 Task: Apply a transient shaper to modify the attack of sibilant sounds in a drum recording.
Action: Mouse moved to (85, 5)
Screenshot: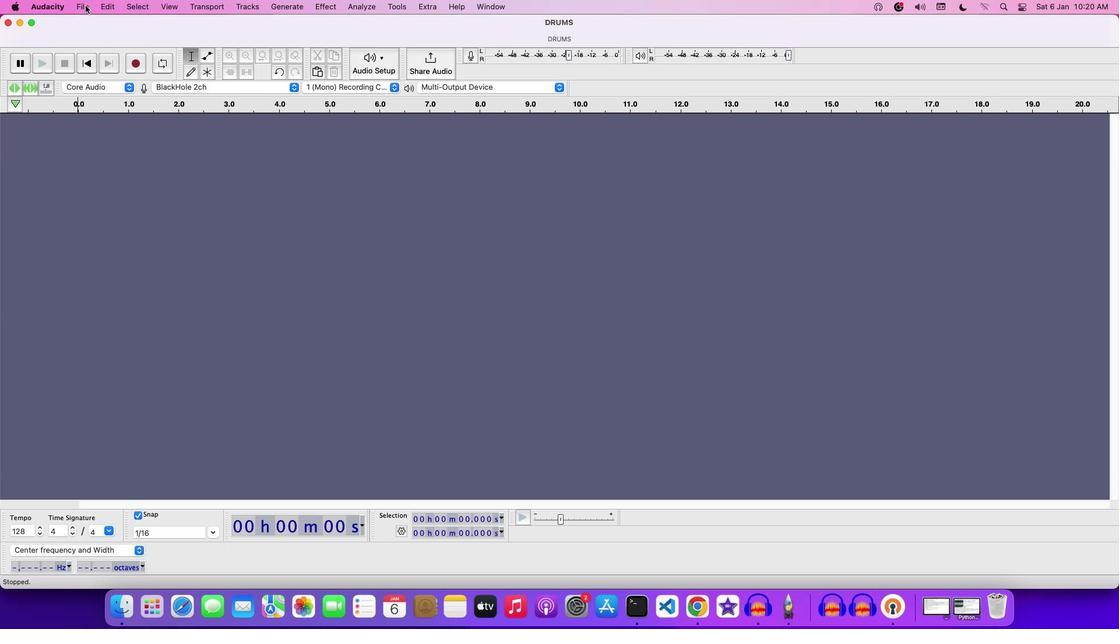 
Action: Mouse pressed left at (85, 5)
Screenshot: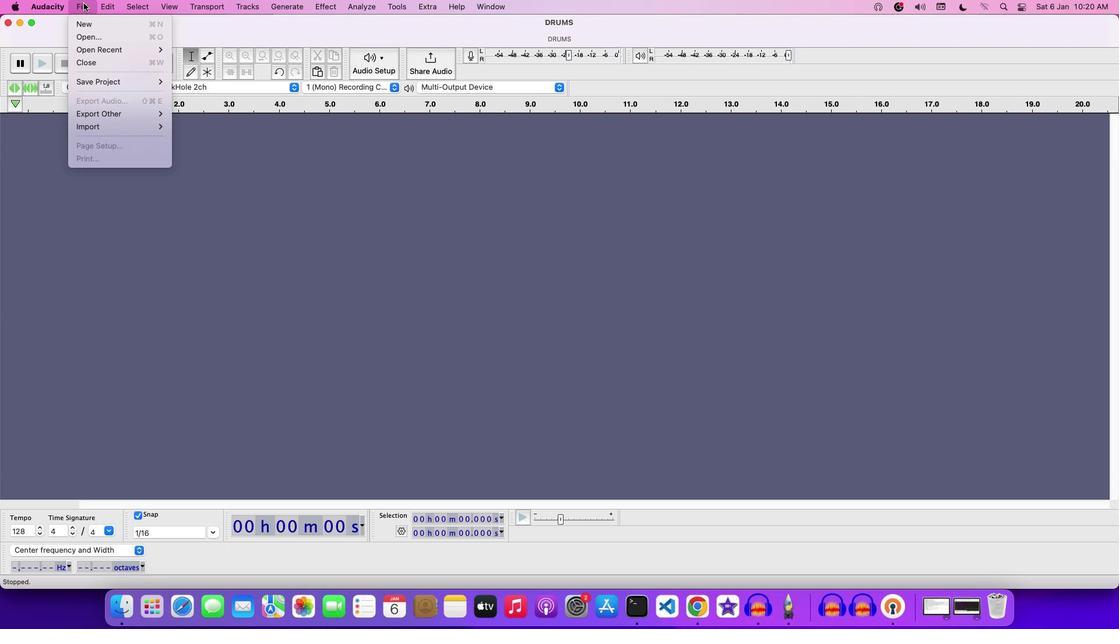 
Action: Mouse moved to (207, 51)
Screenshot: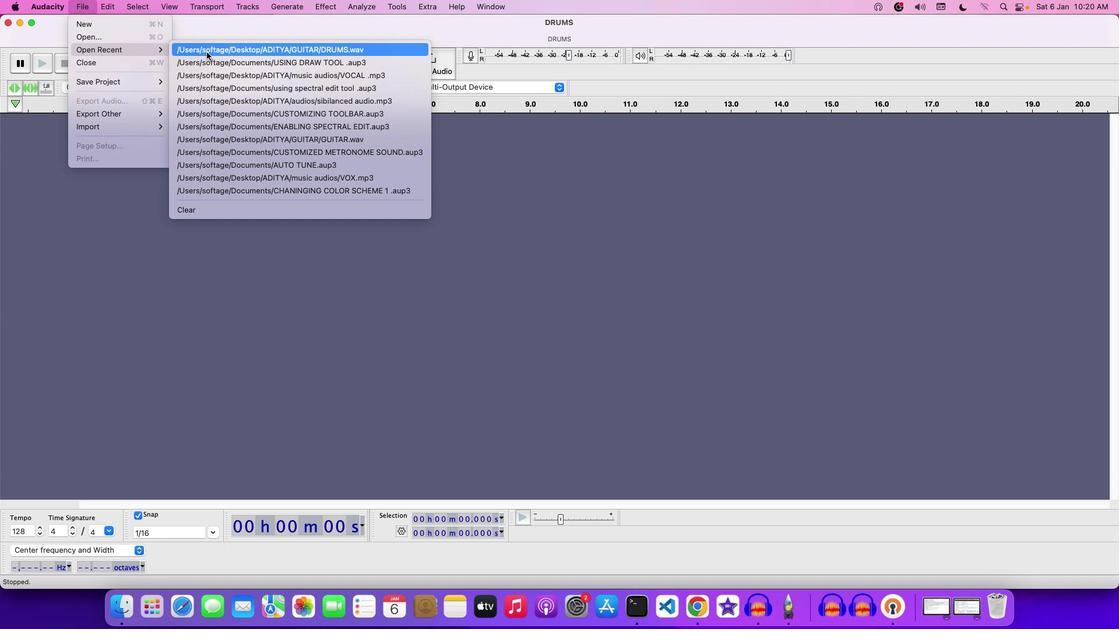 
Action: Mouse pressed left at (207, 51)
Screenshot: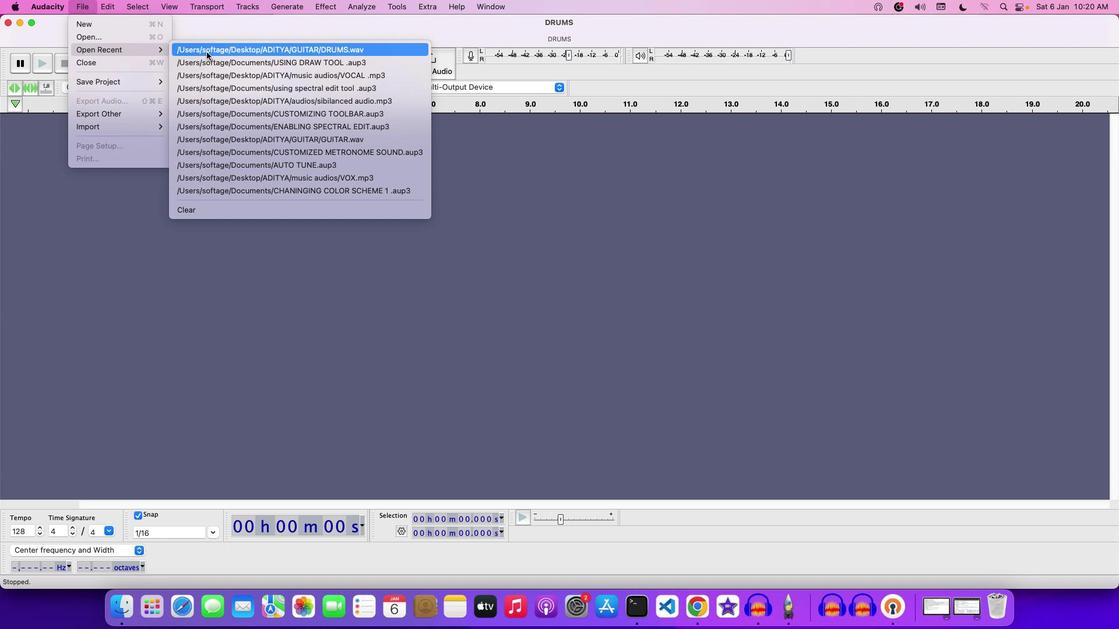 
Action: Mouse moved to (242, 180)
Screenshot: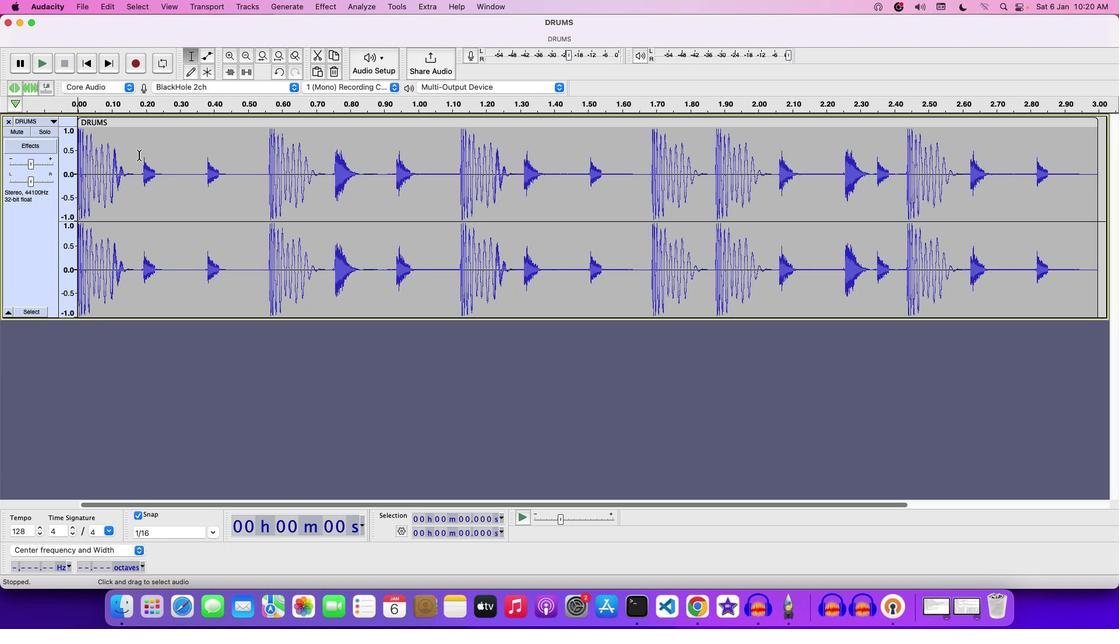 
Action: Key pressed Key.space
Screenshot: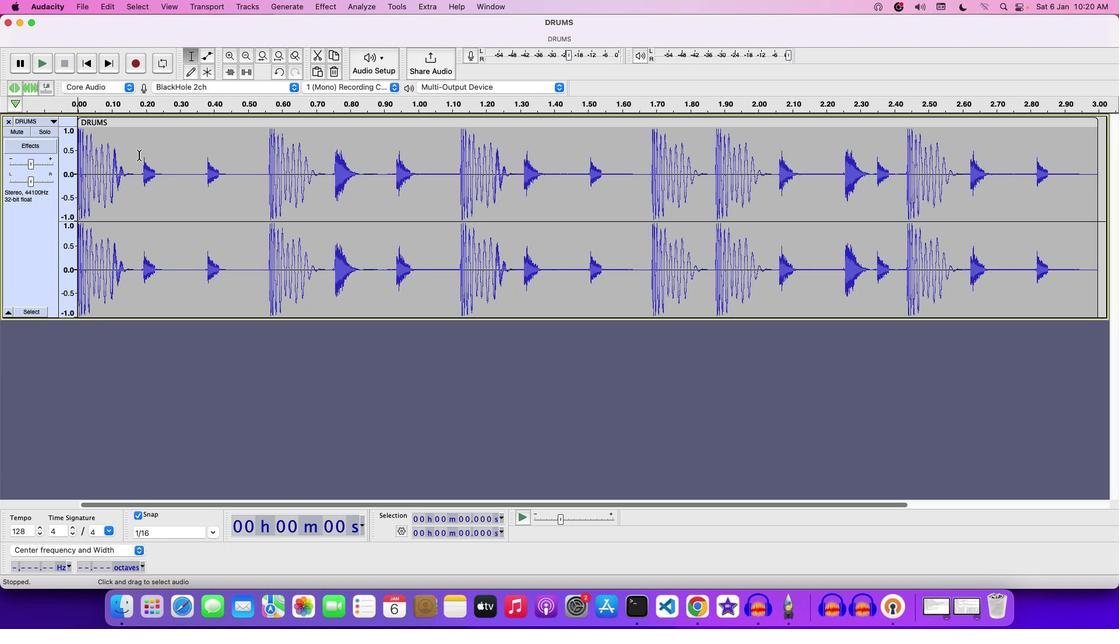 
Action: Mouse moved to (32, 164)
Screenshot: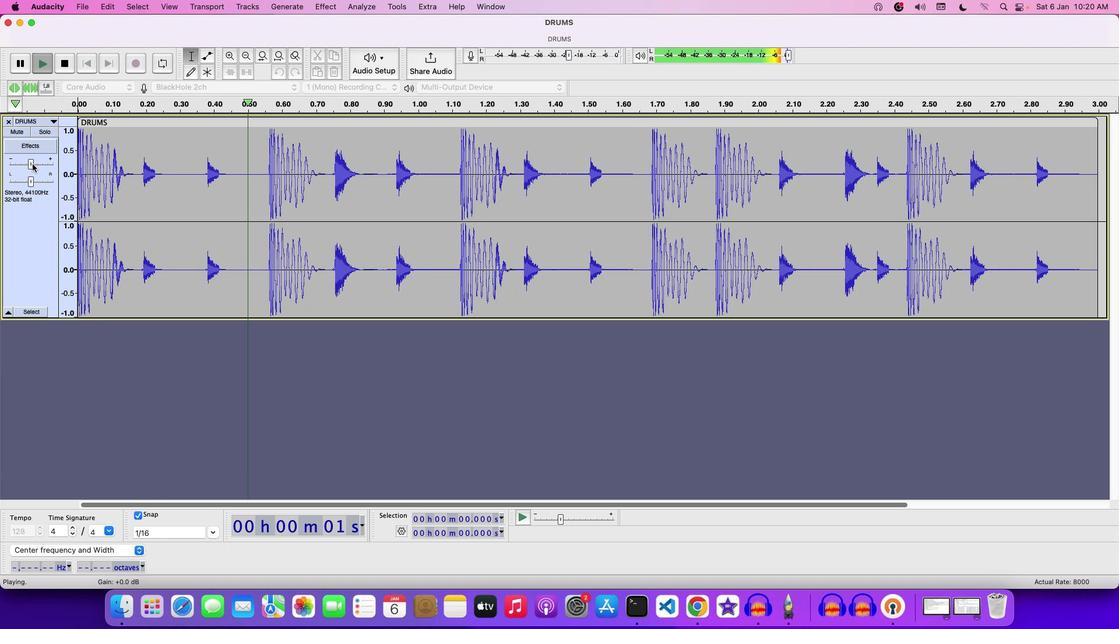 
Action: Mouse pressed left at (32, 164)
Screenshot: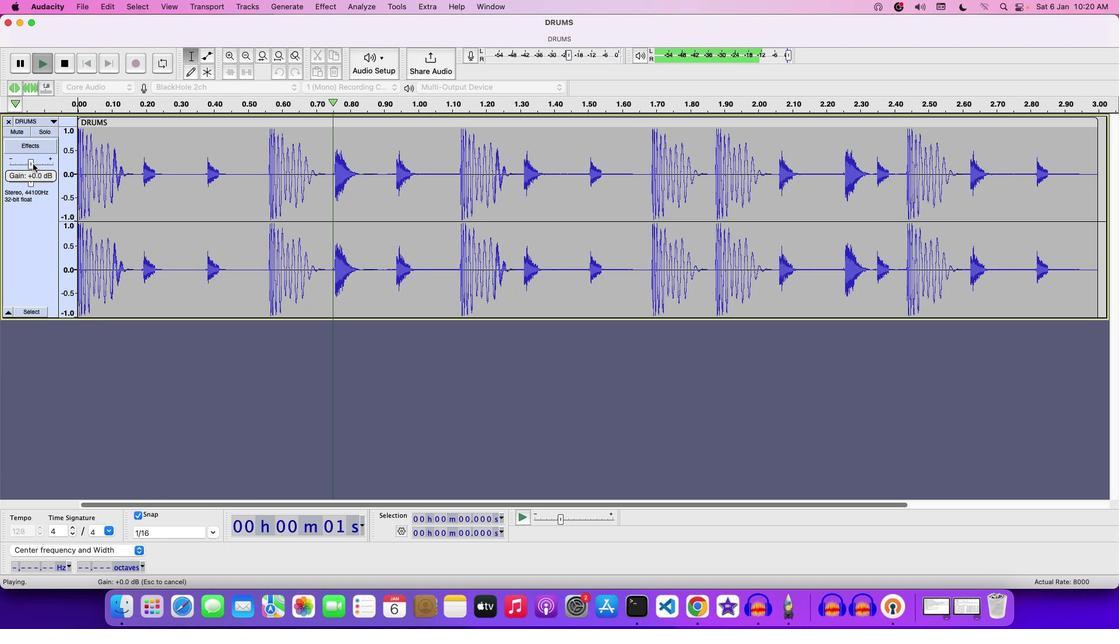 
Action: Mouse moved to (216, 172)
Screenshot: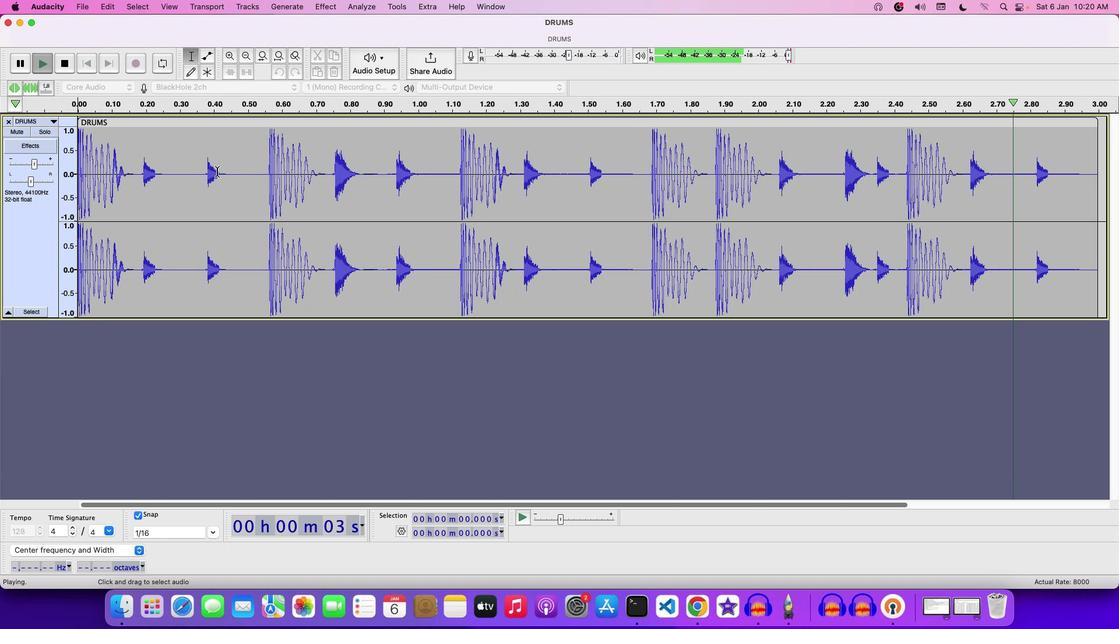 
Action: Mouse pressed left at (216, 172)
Screenshot: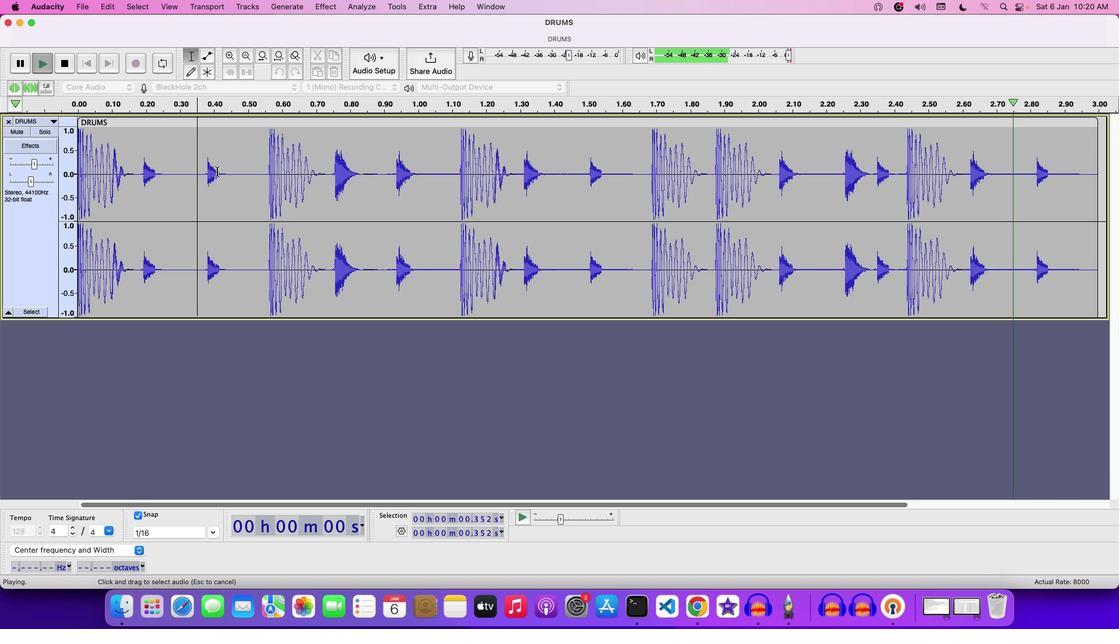 
Action: Mouse pressed left at (216, 172)
Screenshot: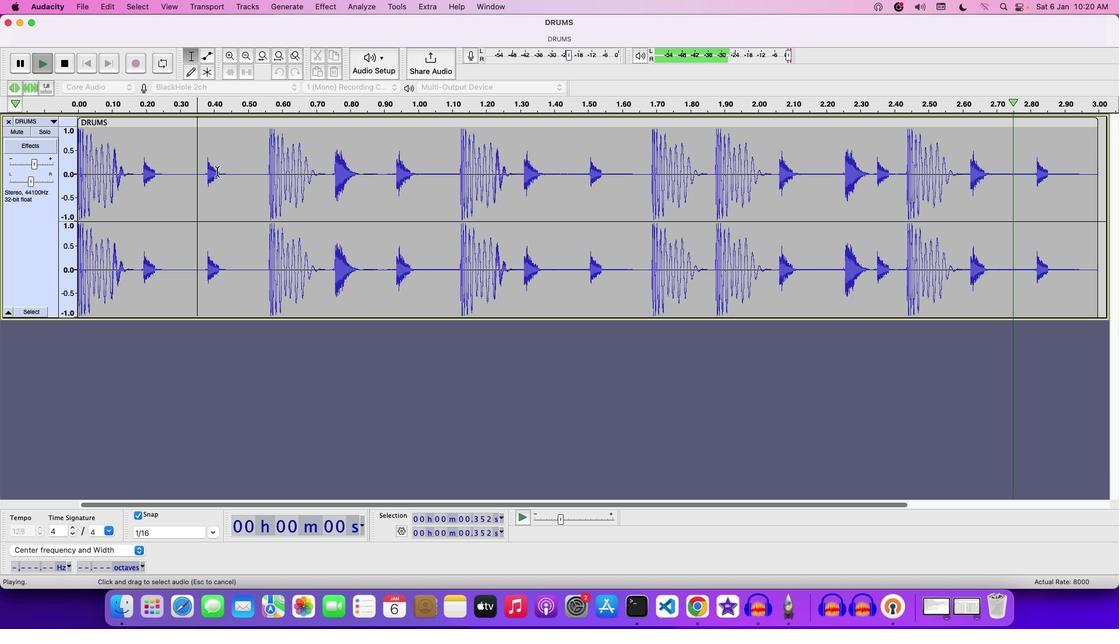 
Action: Mouse moved to (323, 11)
Screenshot: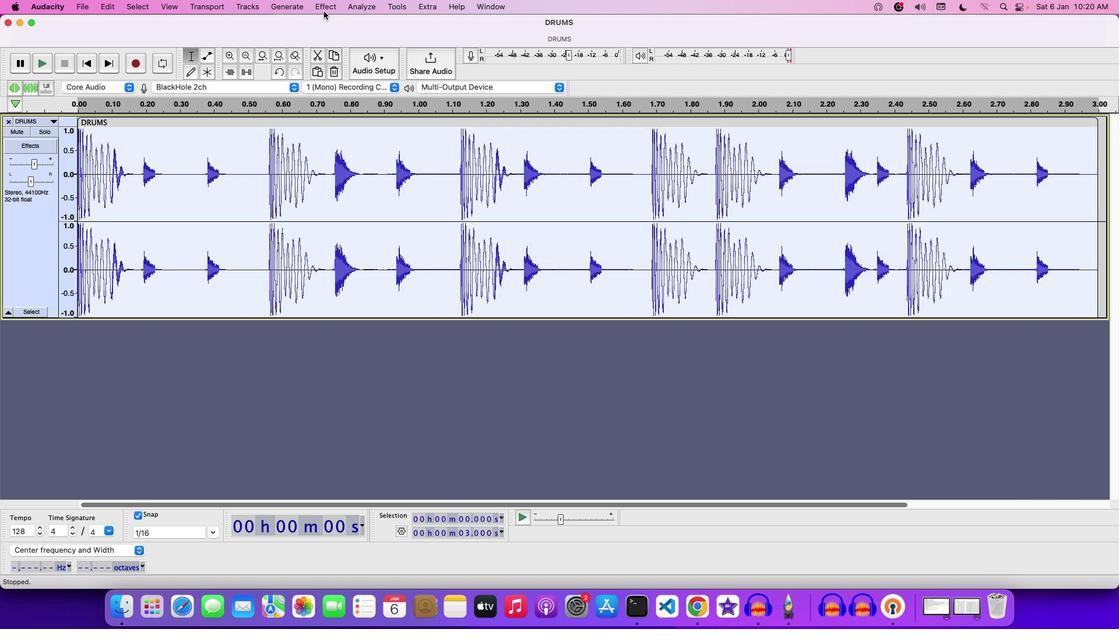 
Action: Mouse pressed left at (323, 11)
Screenshot: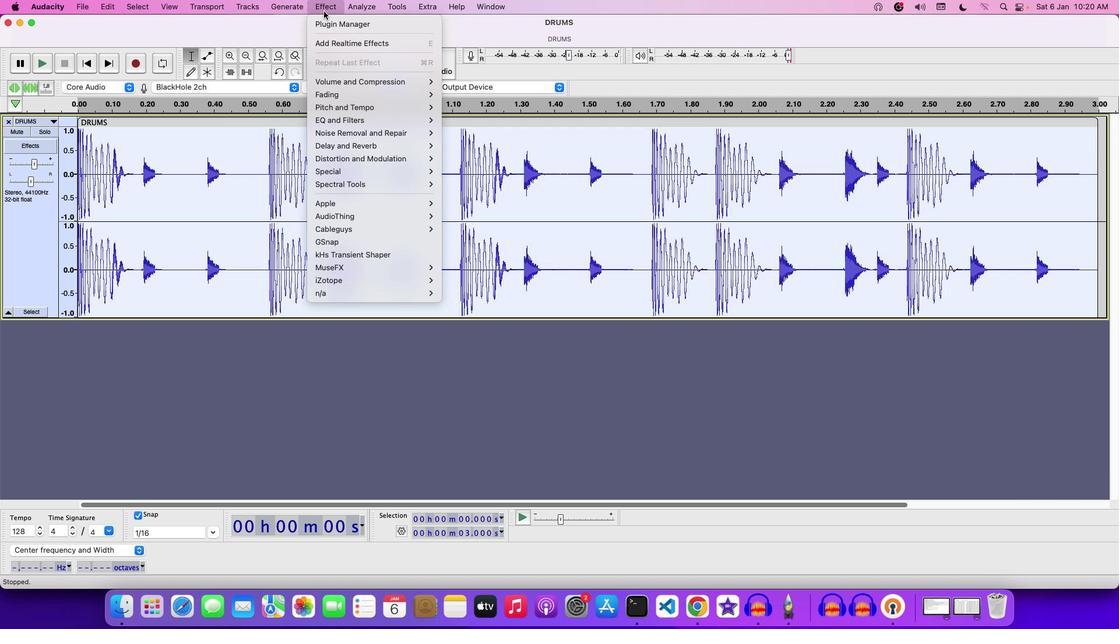 
Action: Mouse moved to (380, 252)
Screenshot: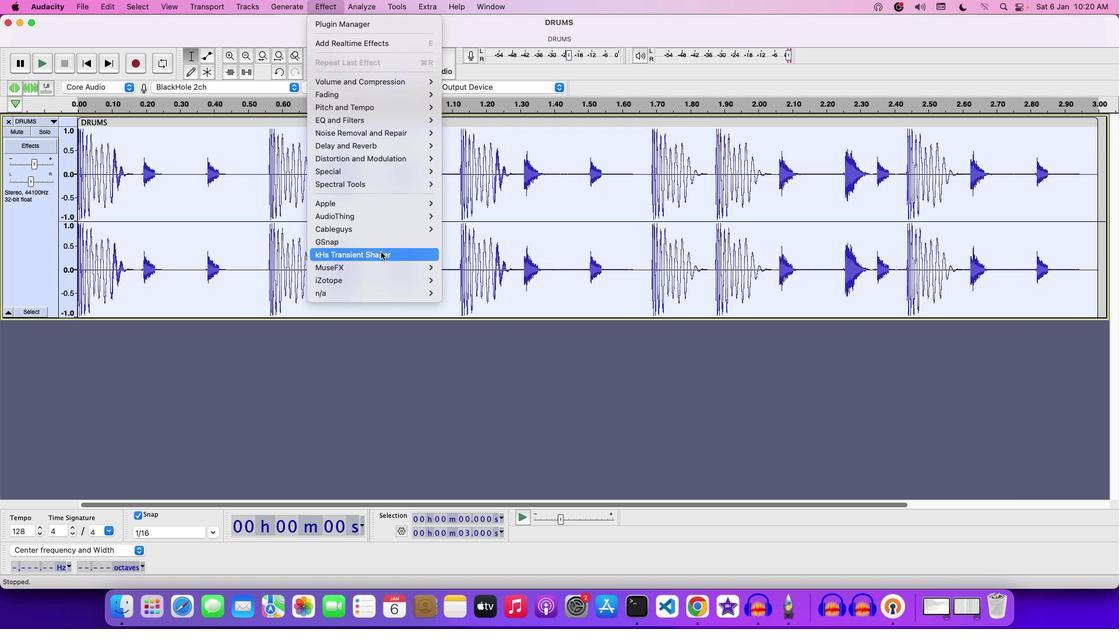 
Action: Mouse pressed left at (380, 252)
Screenshot: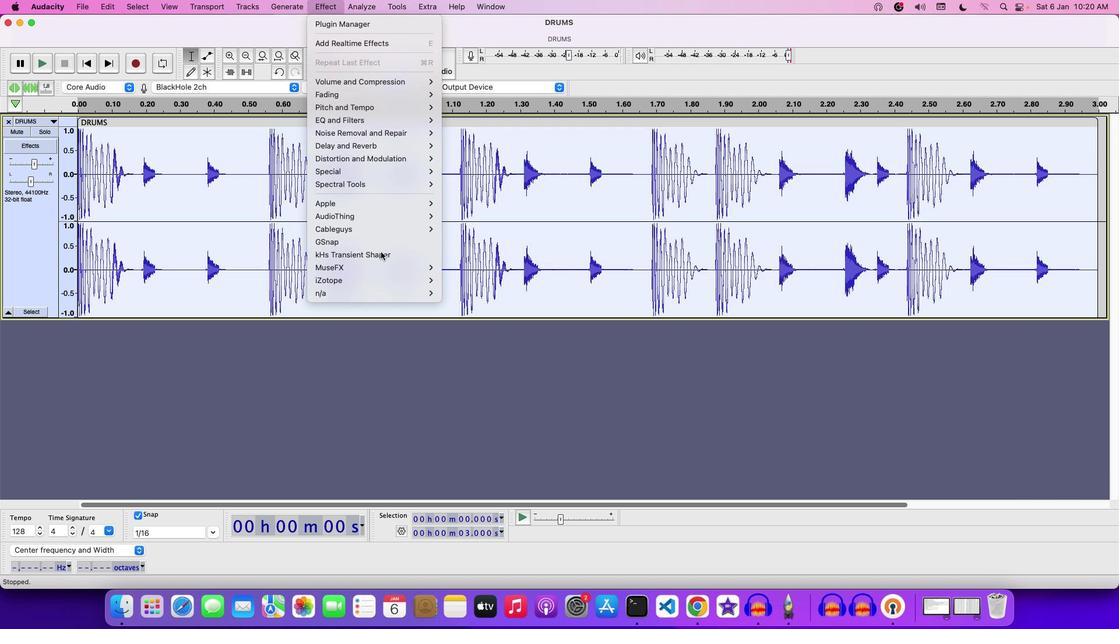 
Action: Mouse moved to (566, 180)
Screenshot: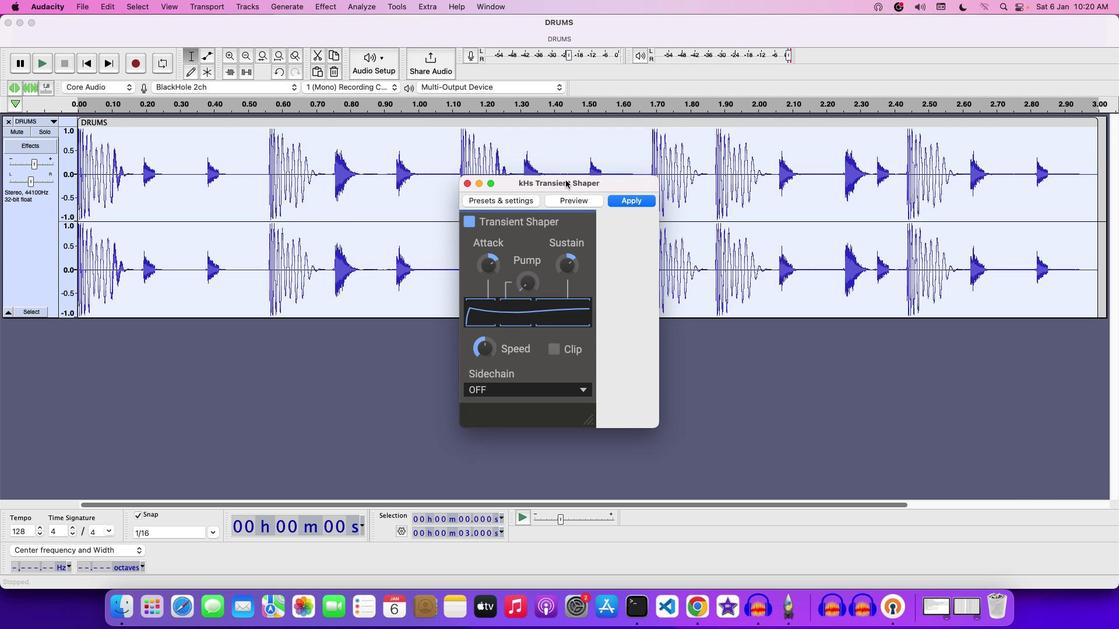 
Action: Mouse pressed left at (566, 180)
Screenshot: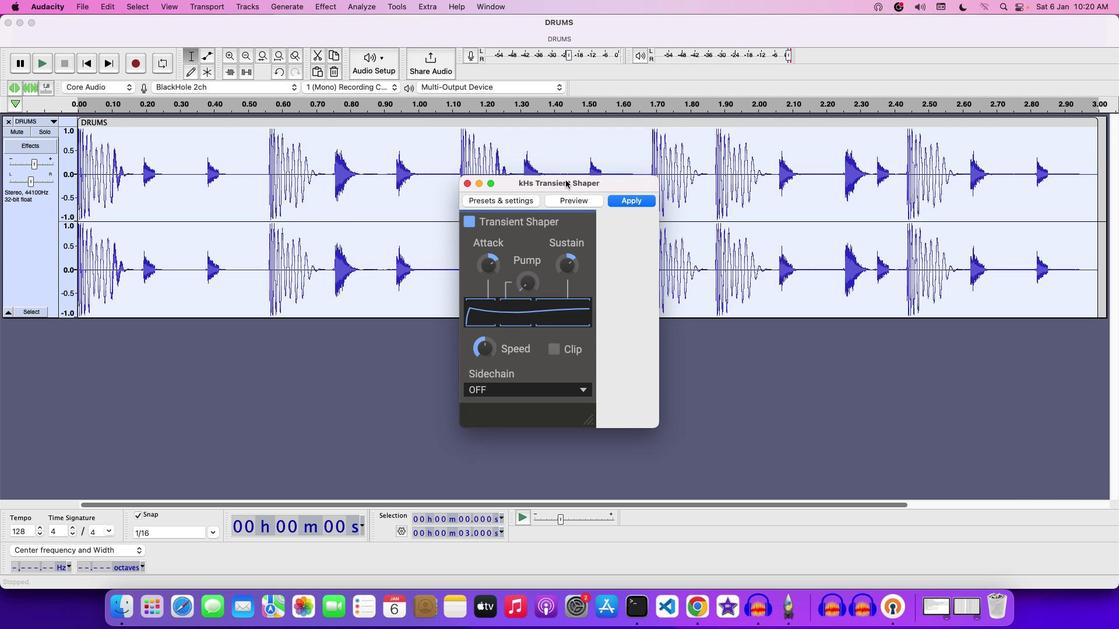 
Action: Mouse moved to (481, 355)
Screenshot: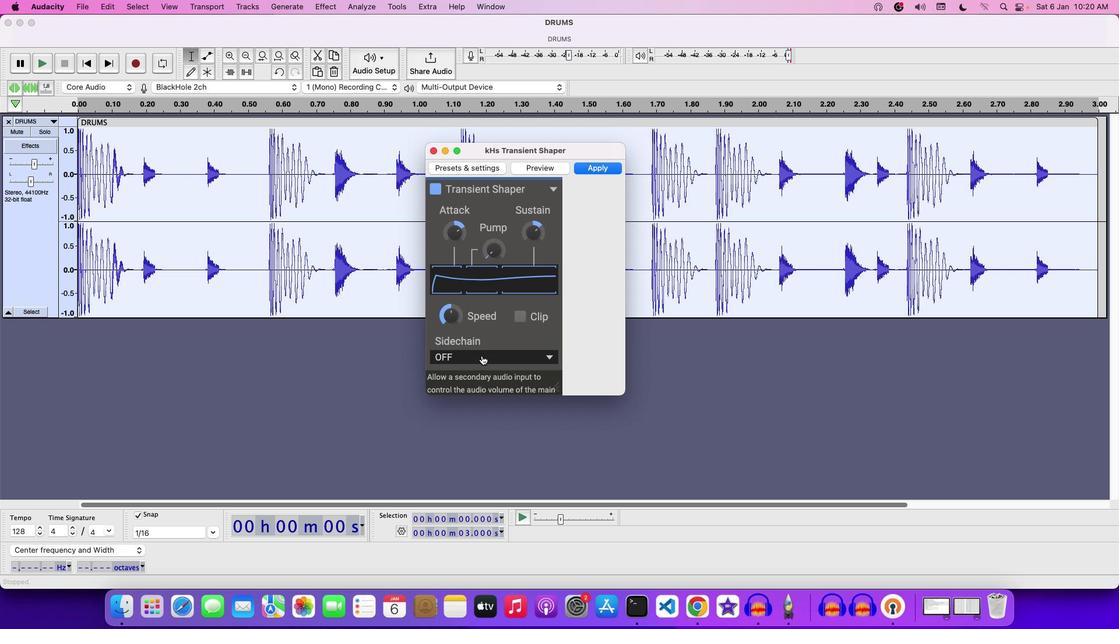 
Action: Mouse pressed left at (481, 355)
Screenshot: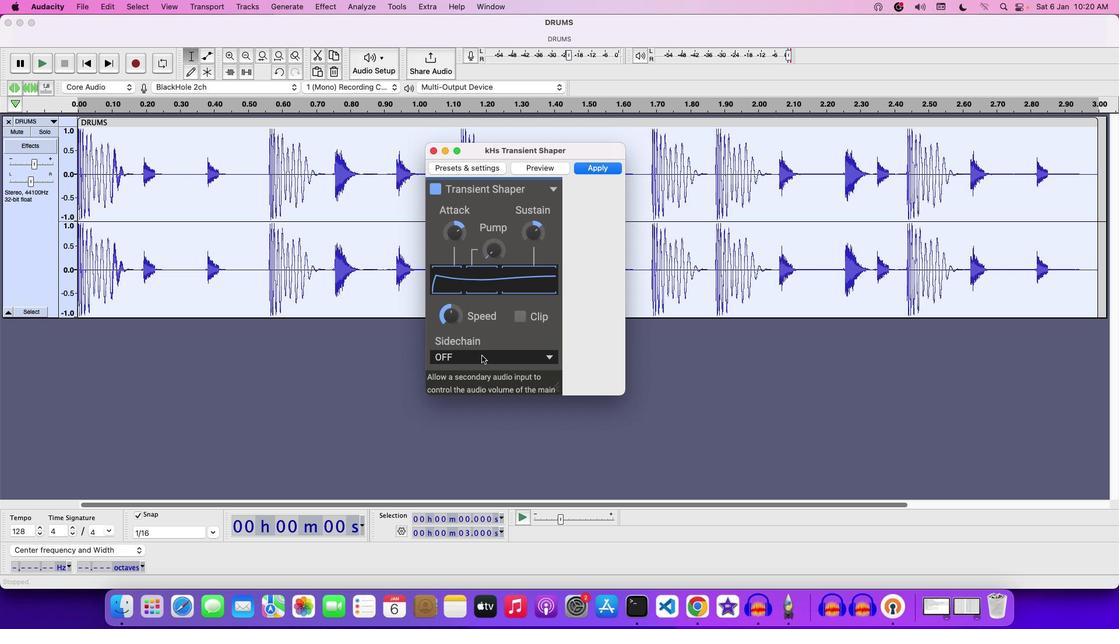 
Action: Mouse pressed left at (481, 355)
Screenshot: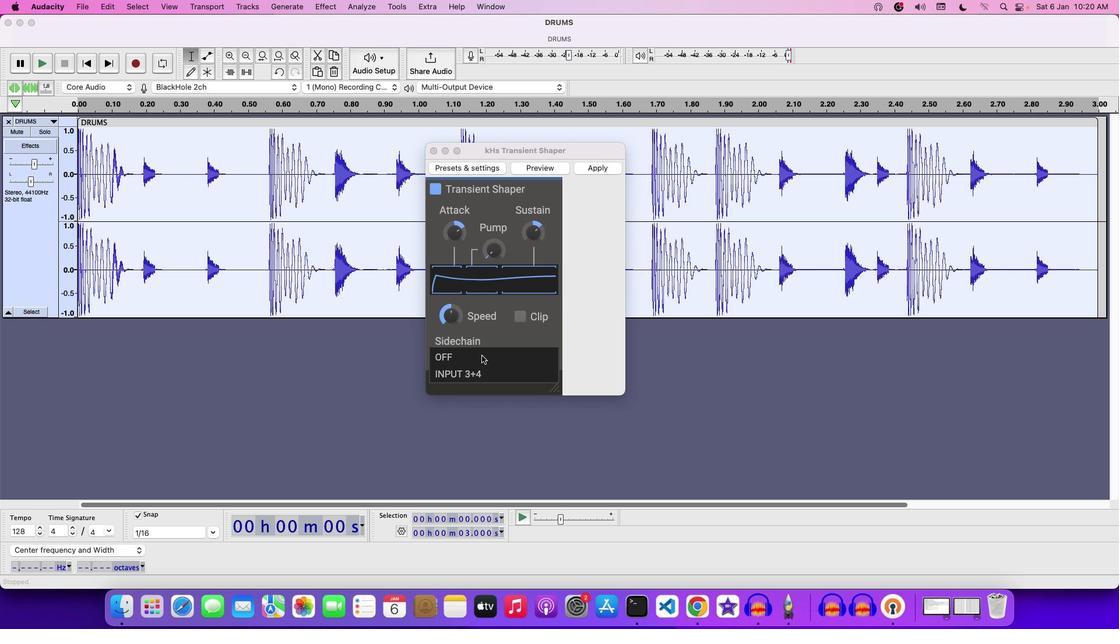 
Action: Mouse moved to (515, 329)
Screenshot: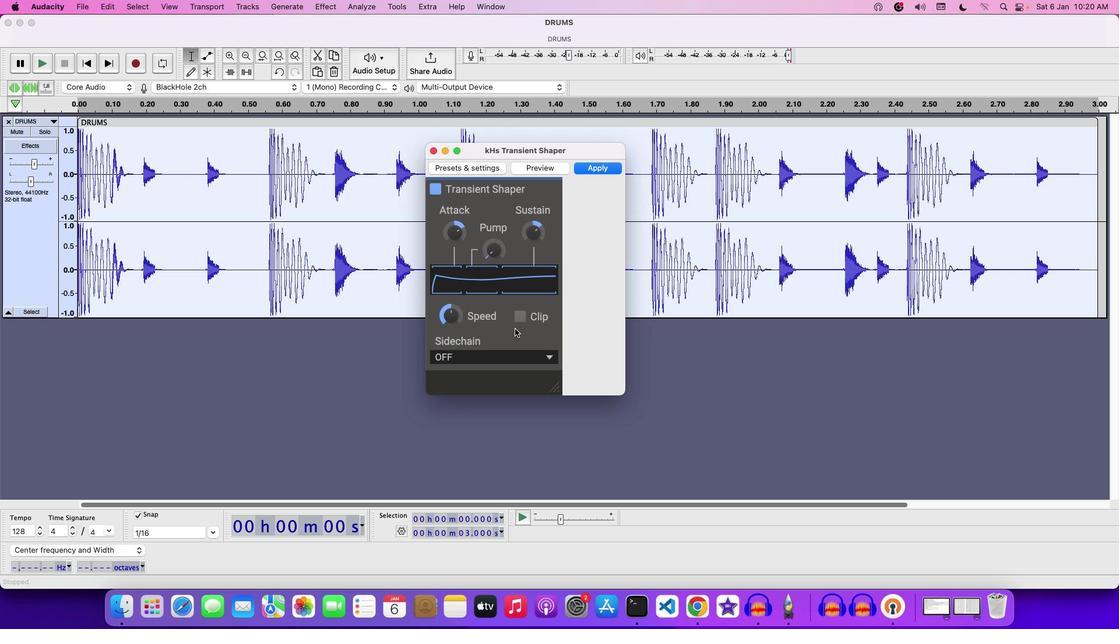 
Action: Mouse pressed left at (515, 329)
Screenshot: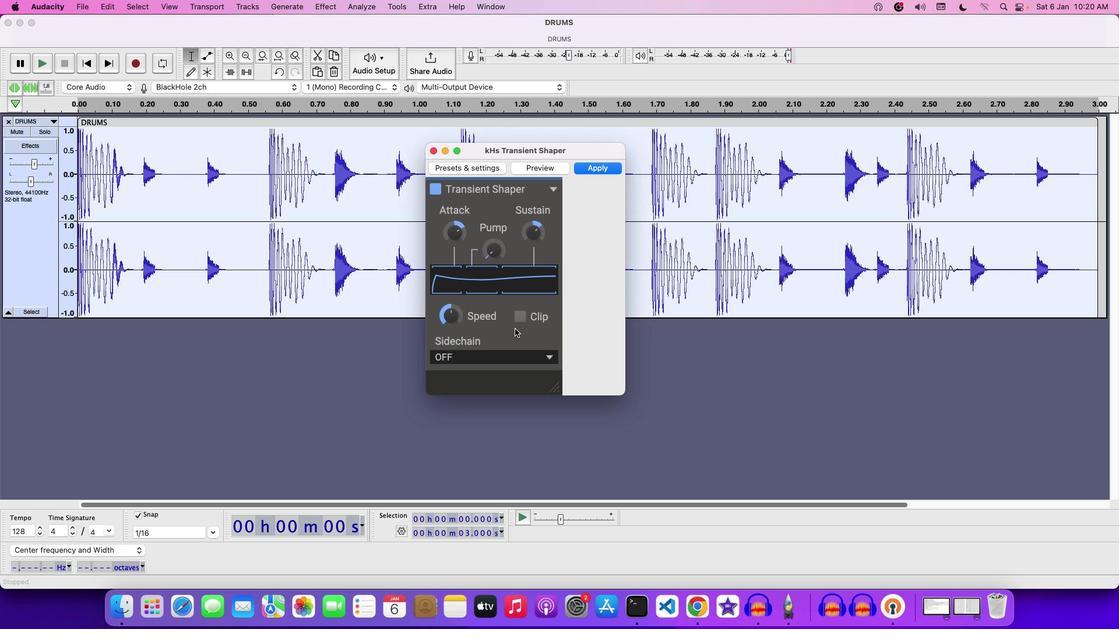 
Action: Mouse moved to (439, 188)
Screenshot: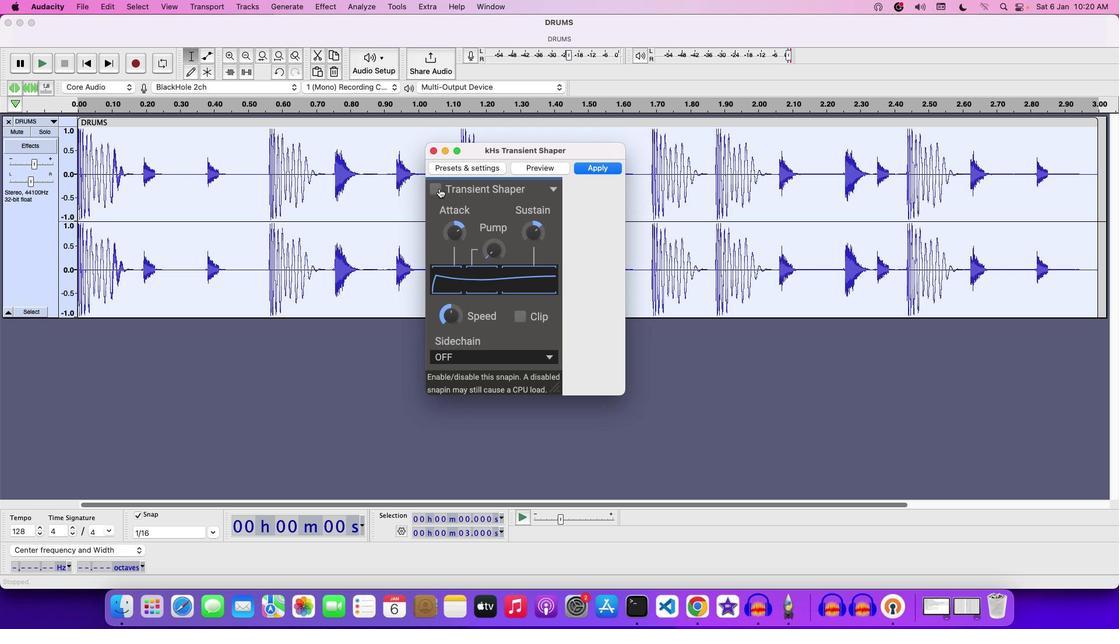 
Action: Mouse pressed left at (439, 188)
Screenshot: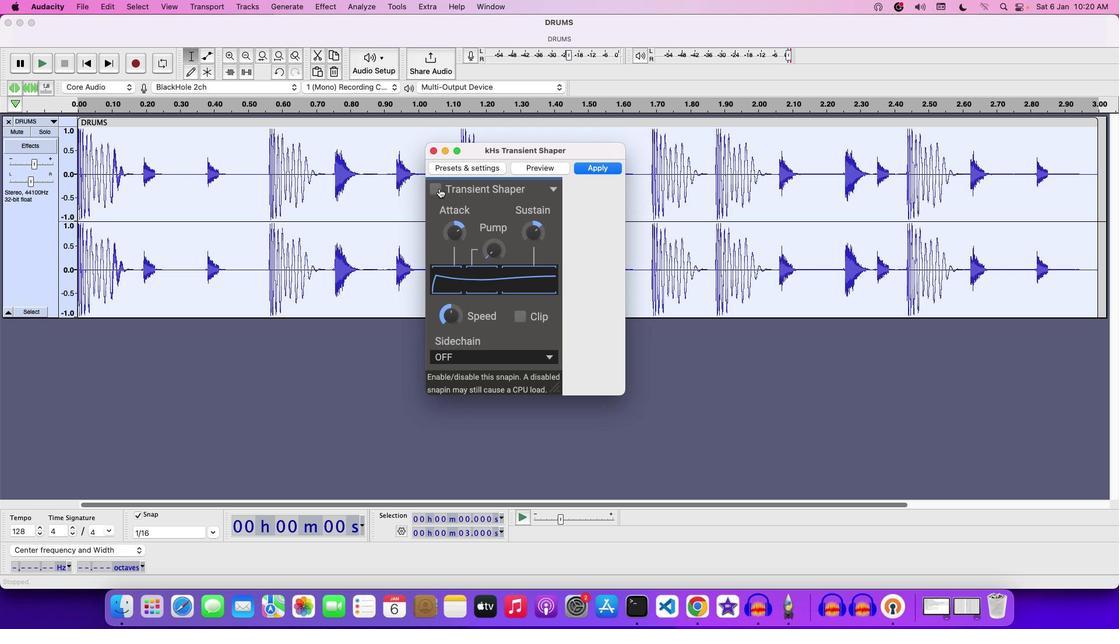
Action: Mouse moved to (485, 187)
Screenshot: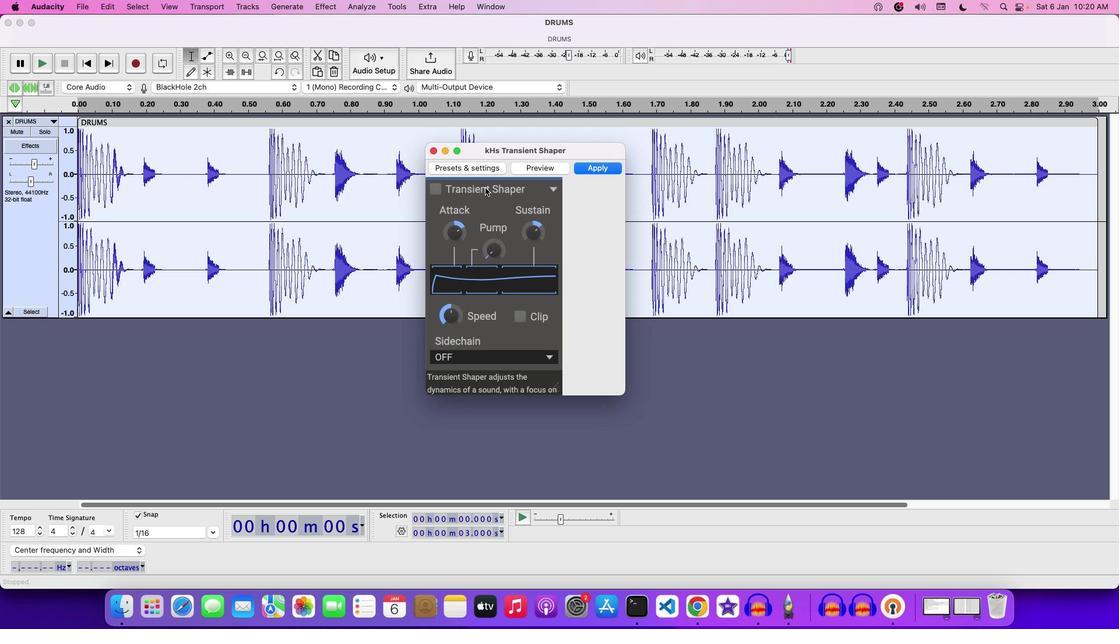 
Action: Mouse pressed left at (485, 187)
Screenshot: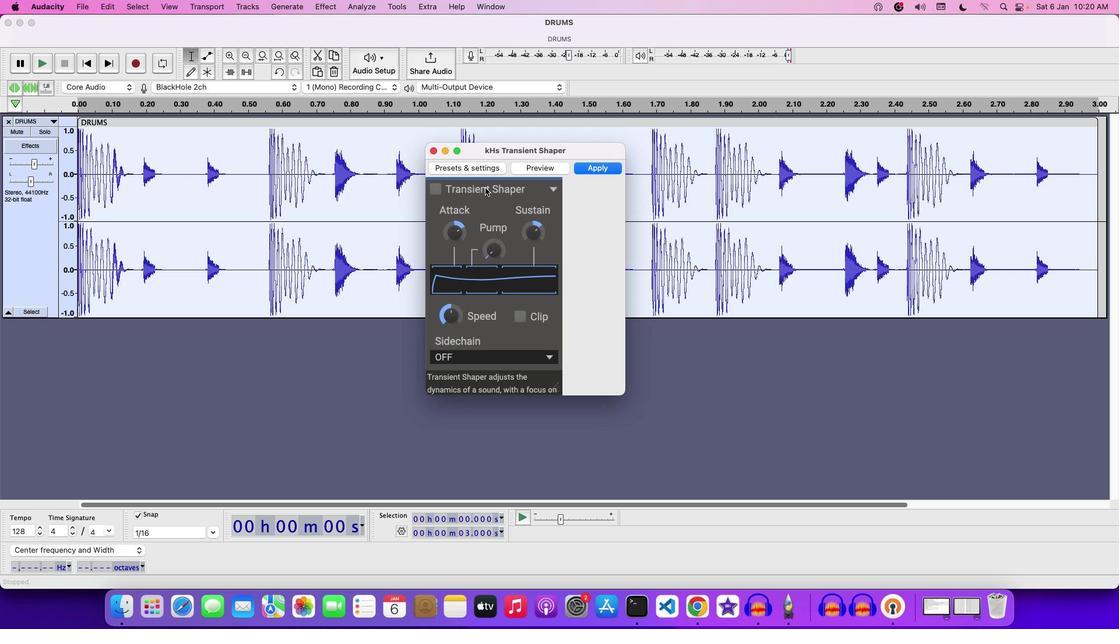 
Action: Mouse moved to (551, 191)
Screenshot: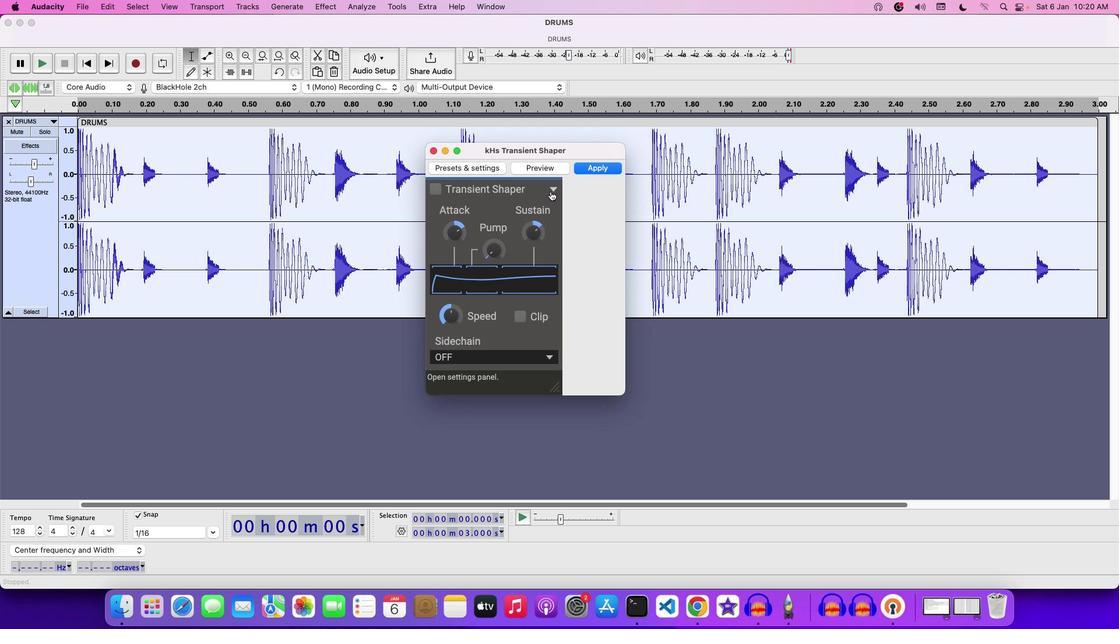 
Action: Mouse pressed left at (551, 191)
Screenshot: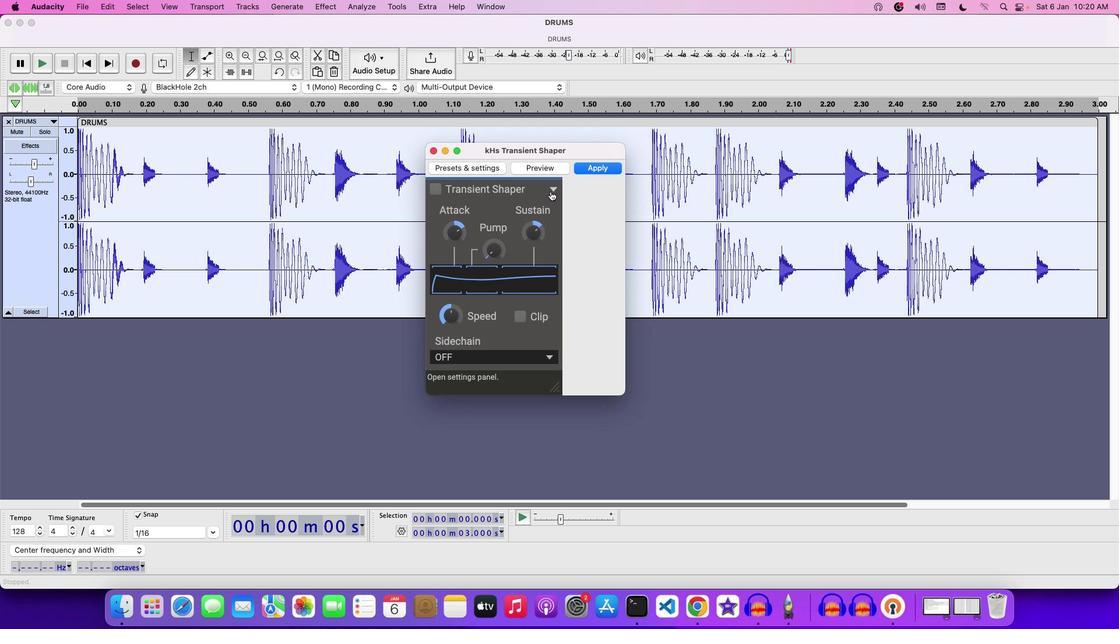 
Action: Mouse pressed left at (551, 191)
Screenshot: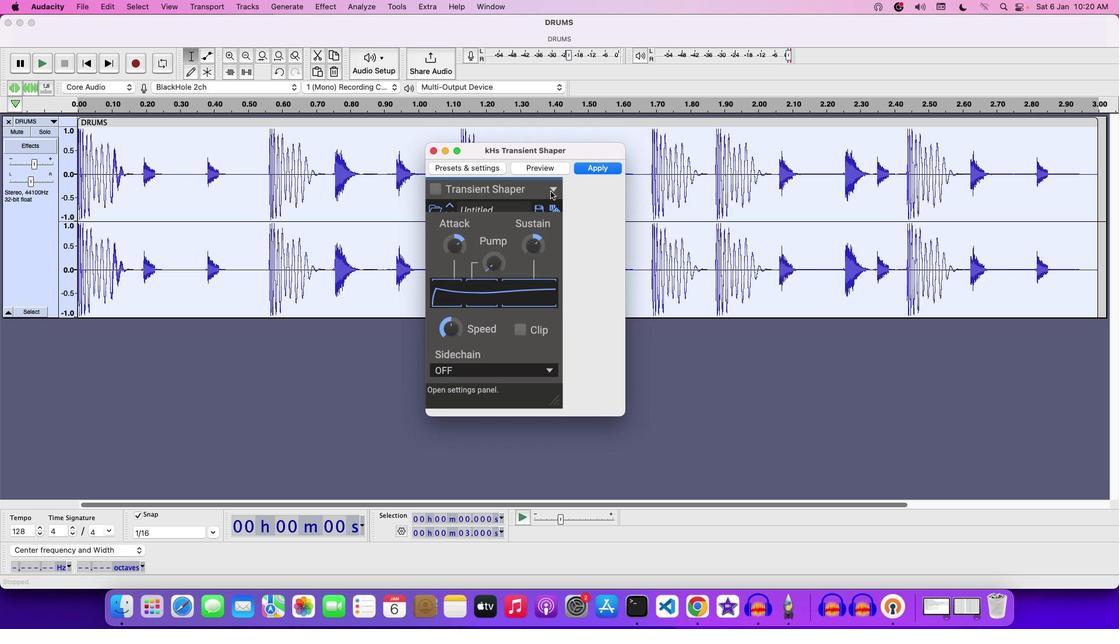 
Action: Mouse moved to (438, 190)
Screenshot: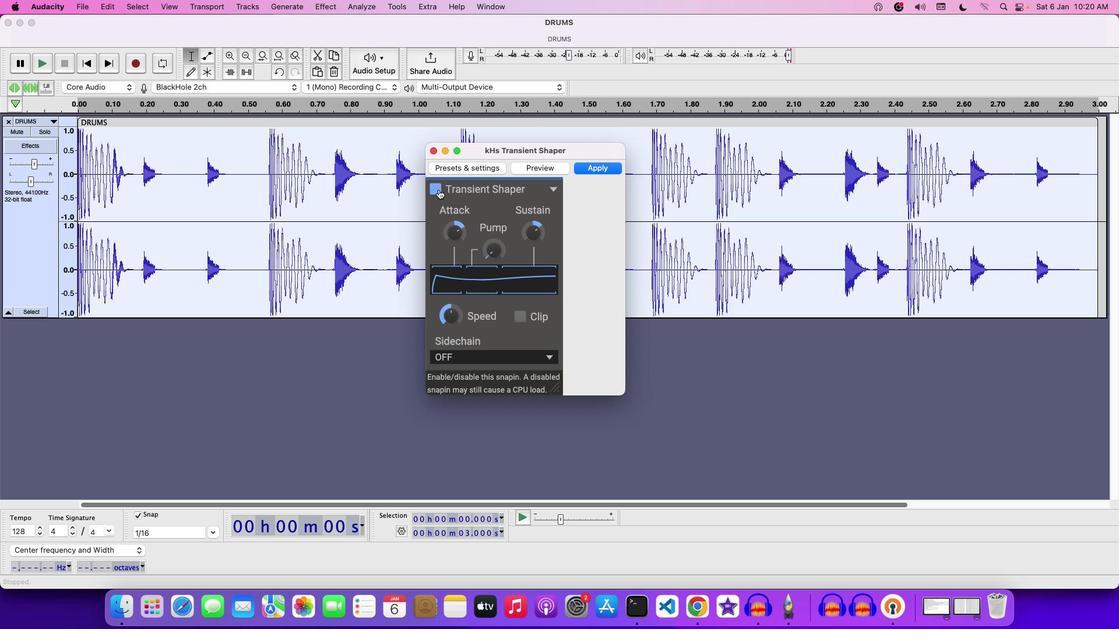 
Action: Mouse pressed left at (438, 190)
Screenshot: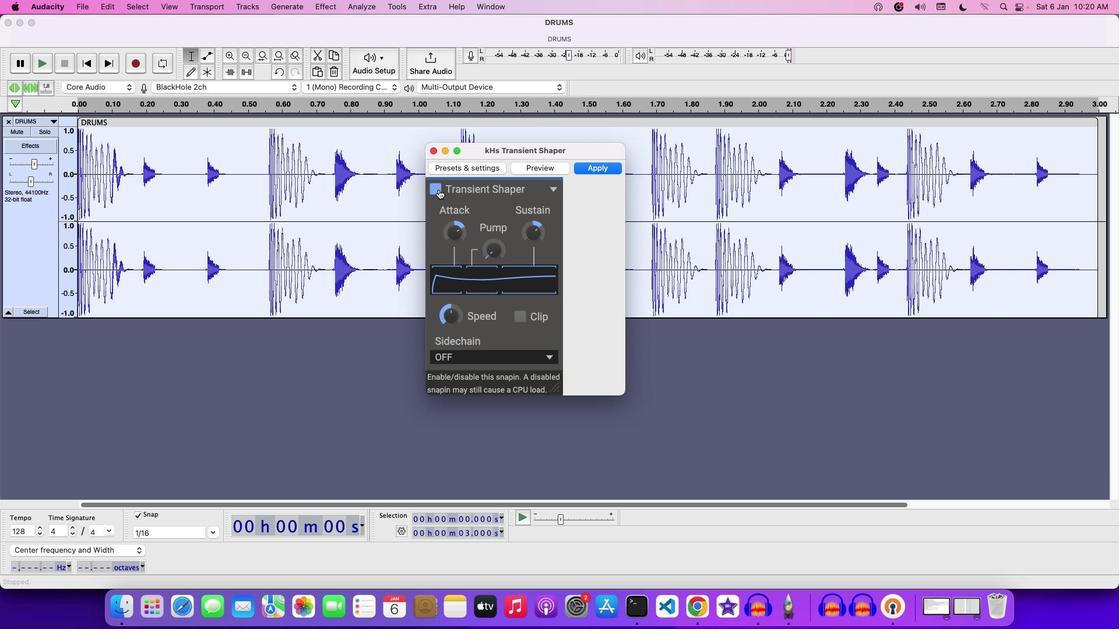 
Action: Mouse moved to (454, 237)
Screenshot: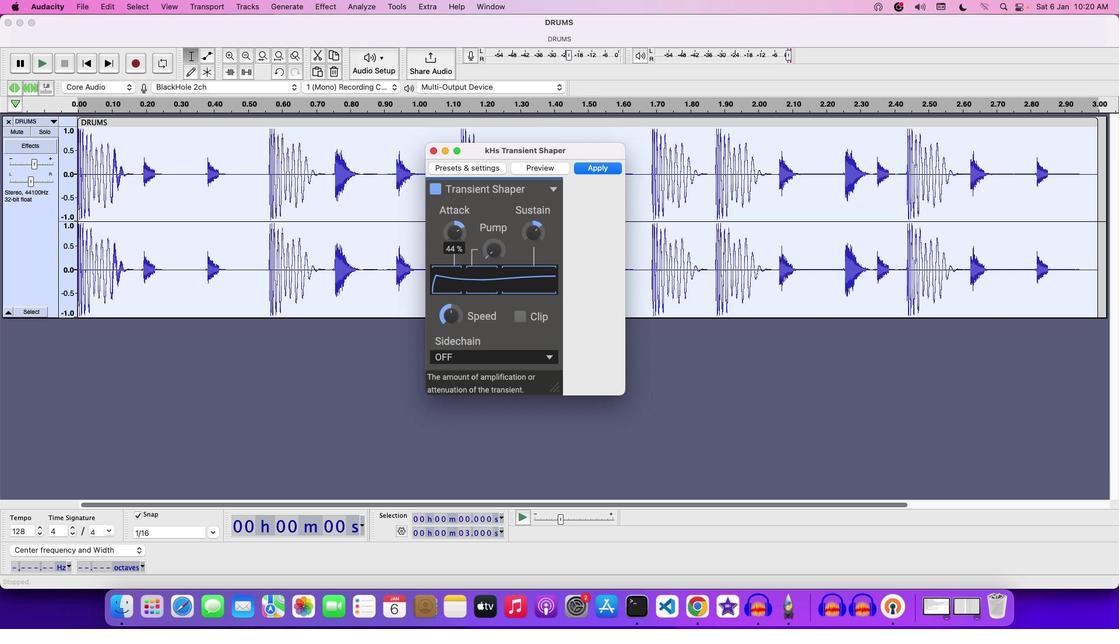 
Action: Mouse pressed left at (454, 237)
Screenshot: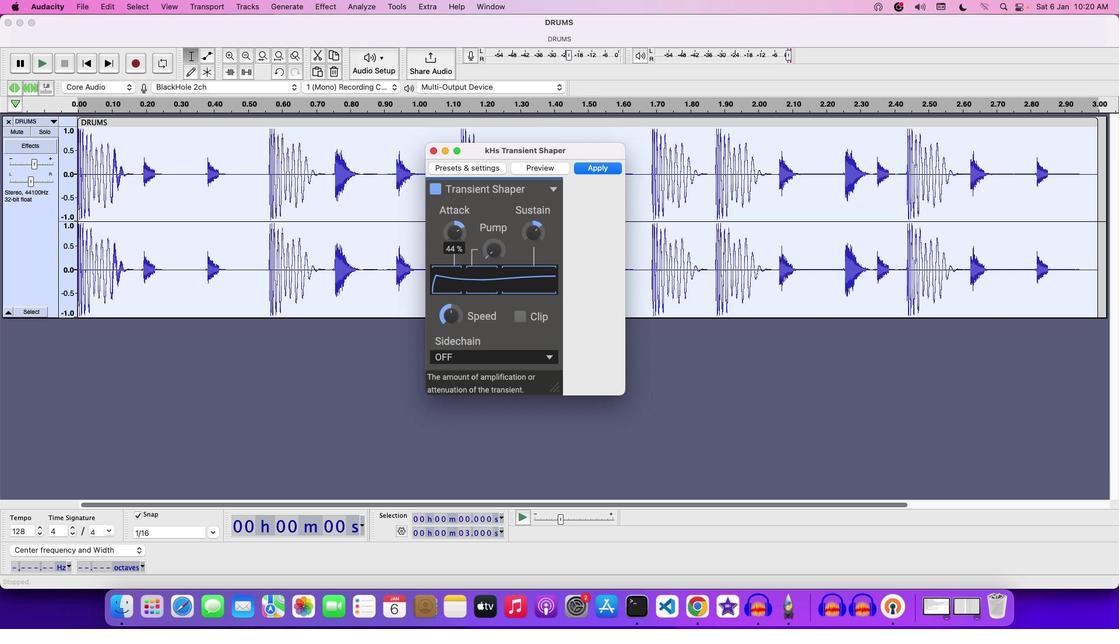 
Action: Mouse moved to (539, 233)
Screenshot: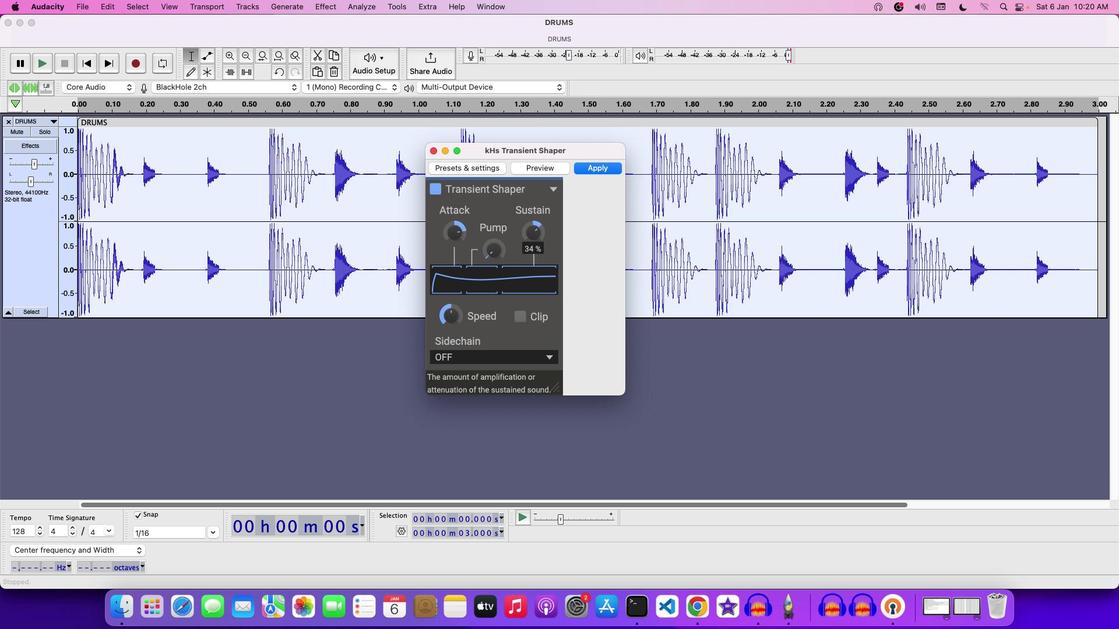 
Action: Mouse pressed left at (539, 233)
Screenshot: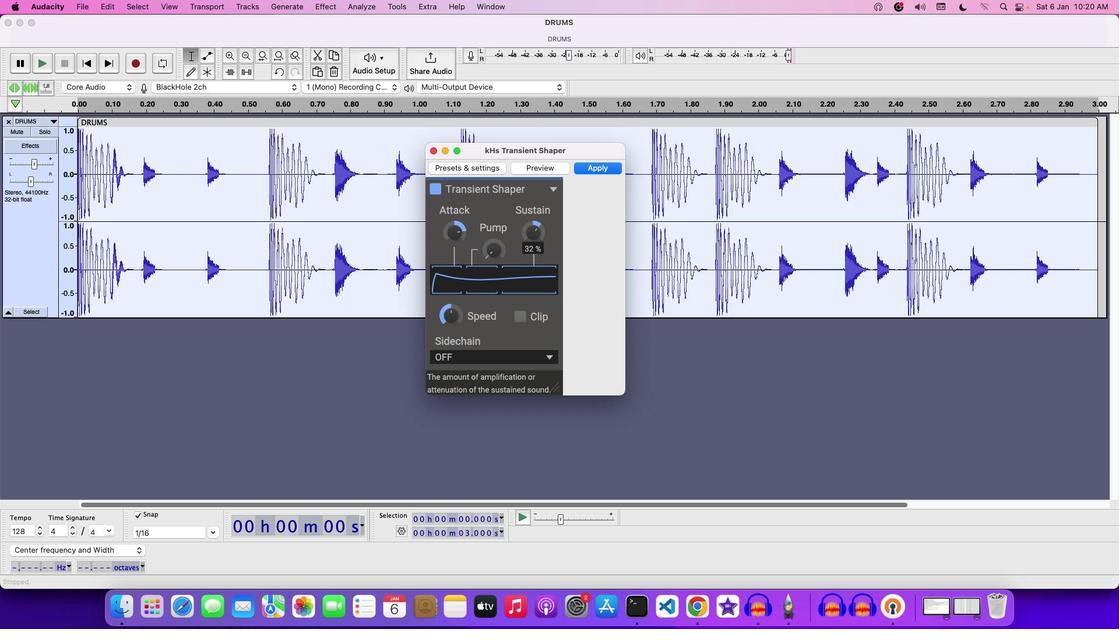 
Action: Mouse moved to (458, 232)
Screenshot: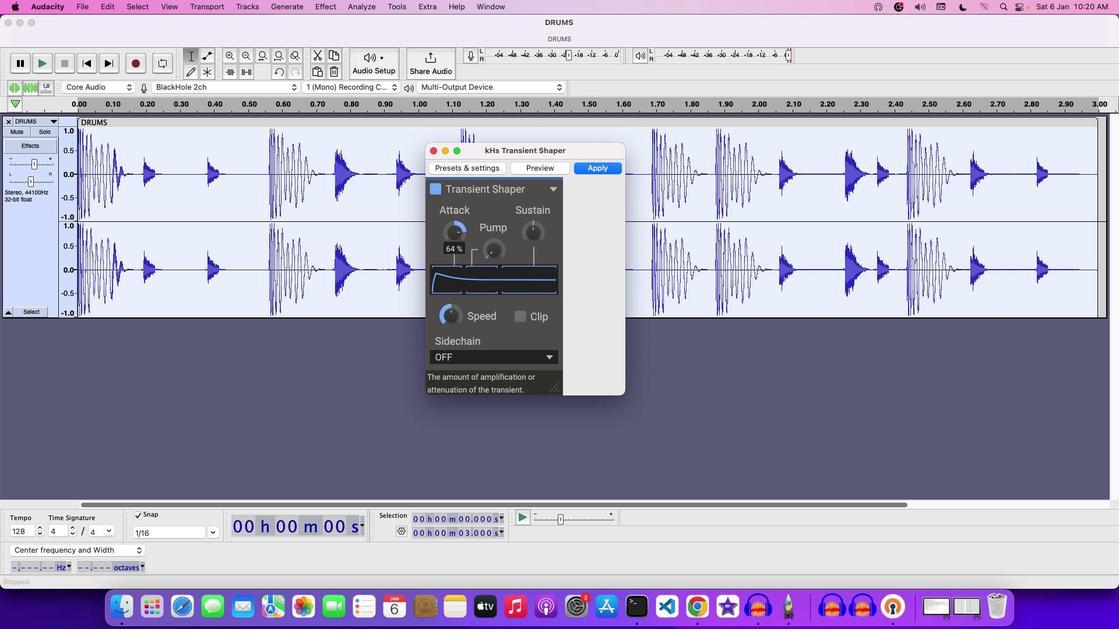 
Action: Mouse pressed left at (458, 232)
Screenshot: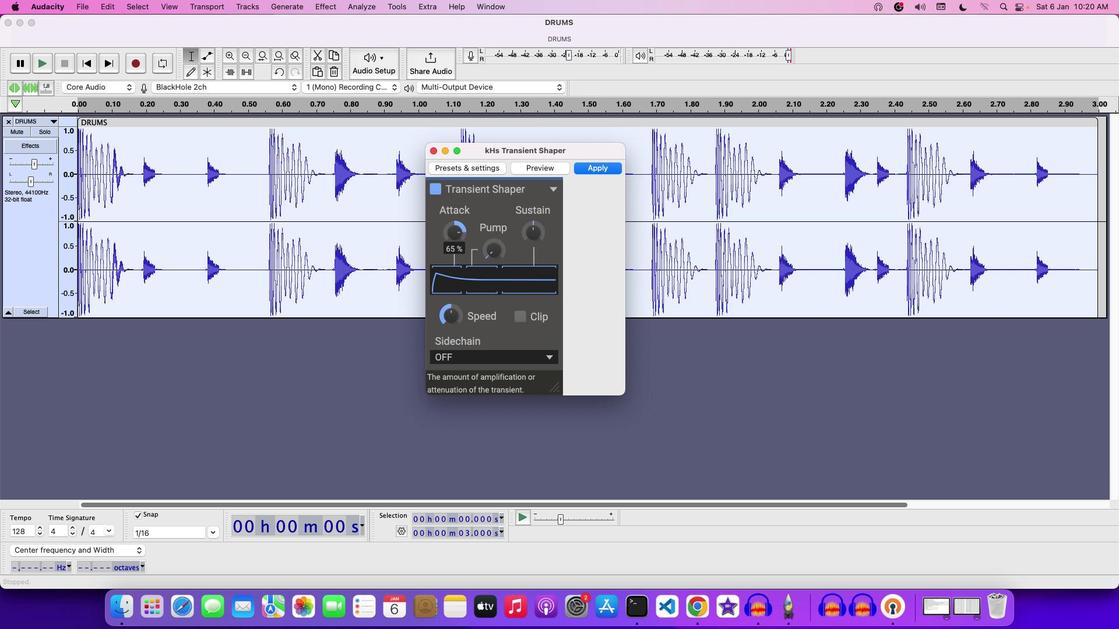 
Action: Mouse moved to (538, 170)
Screenshot: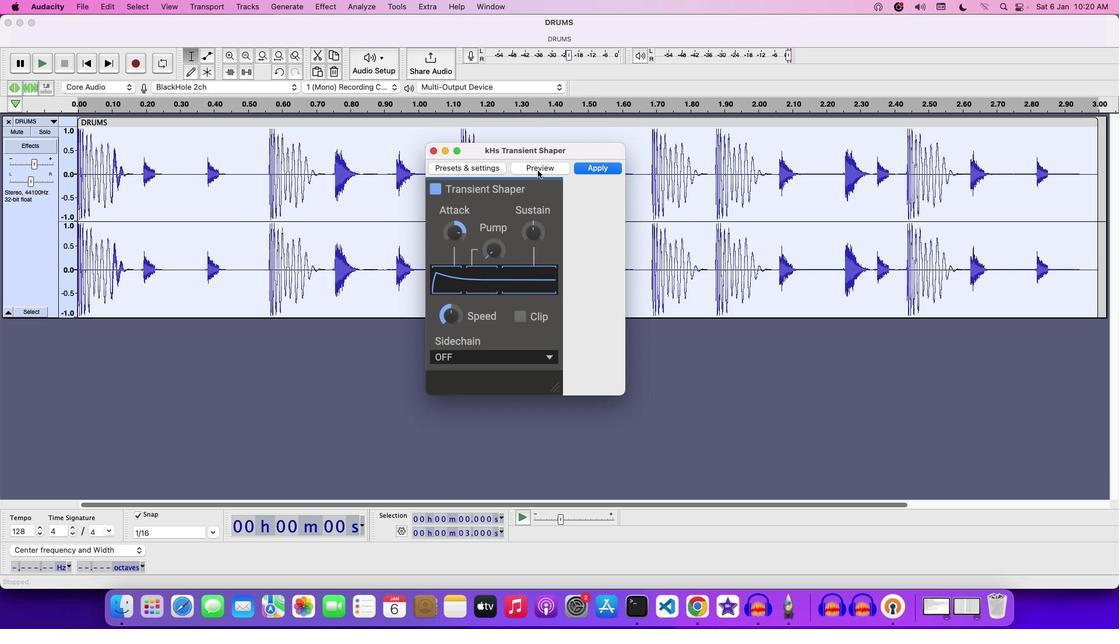 
Action: Mouse pressed left at (538, 170)
Screenshot: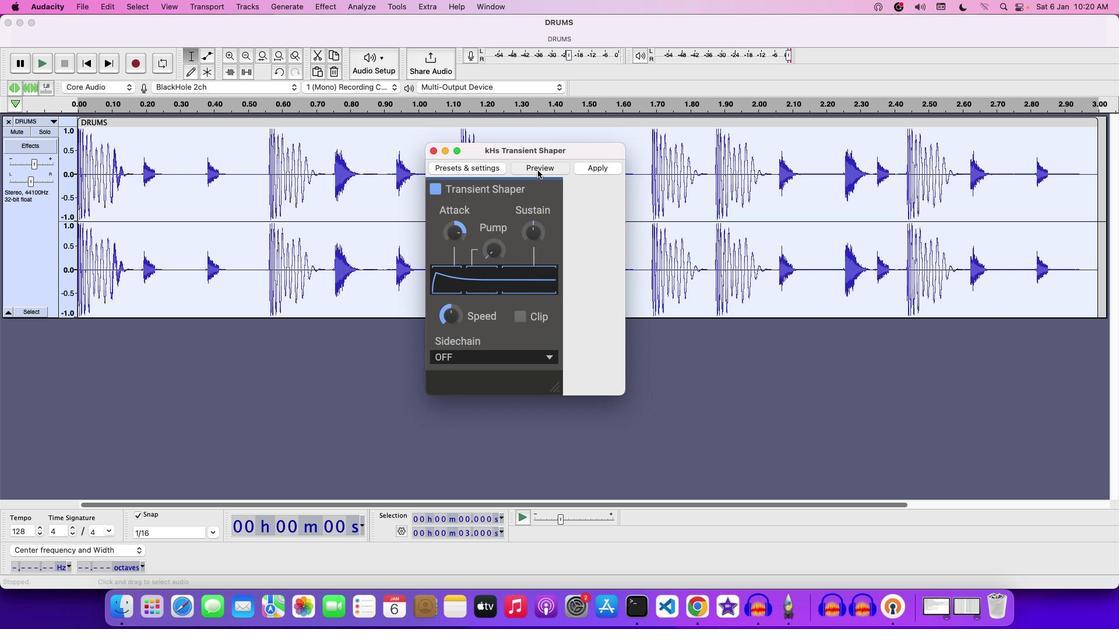 
Action: Mouse moved to (593, 167)
Screenshot: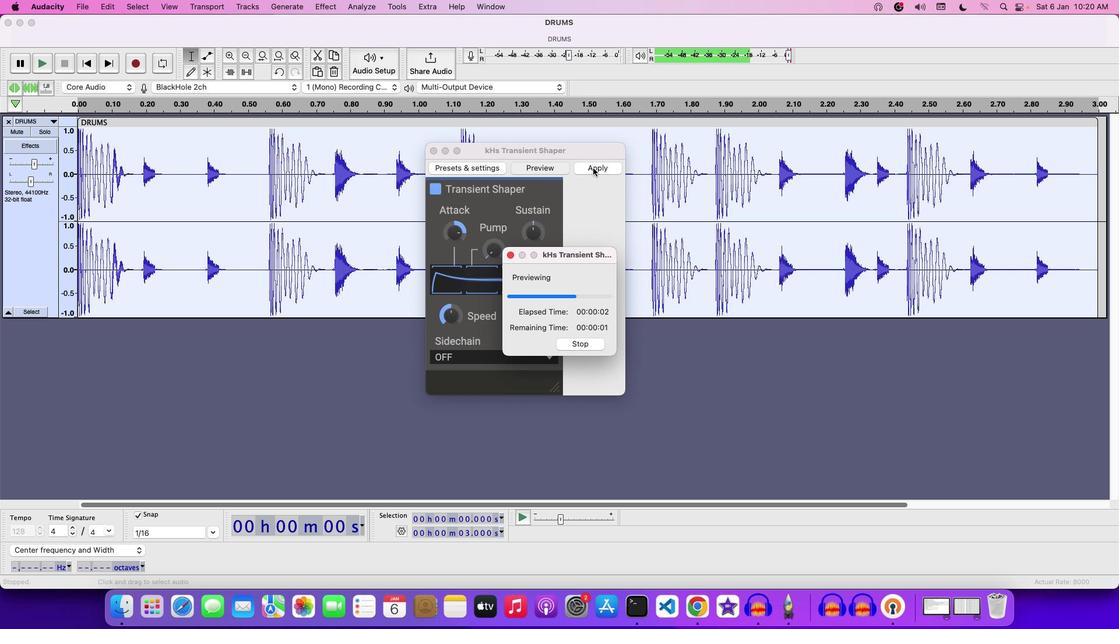 
Action: Mouse pressed left at (593, 167)
Screenshot: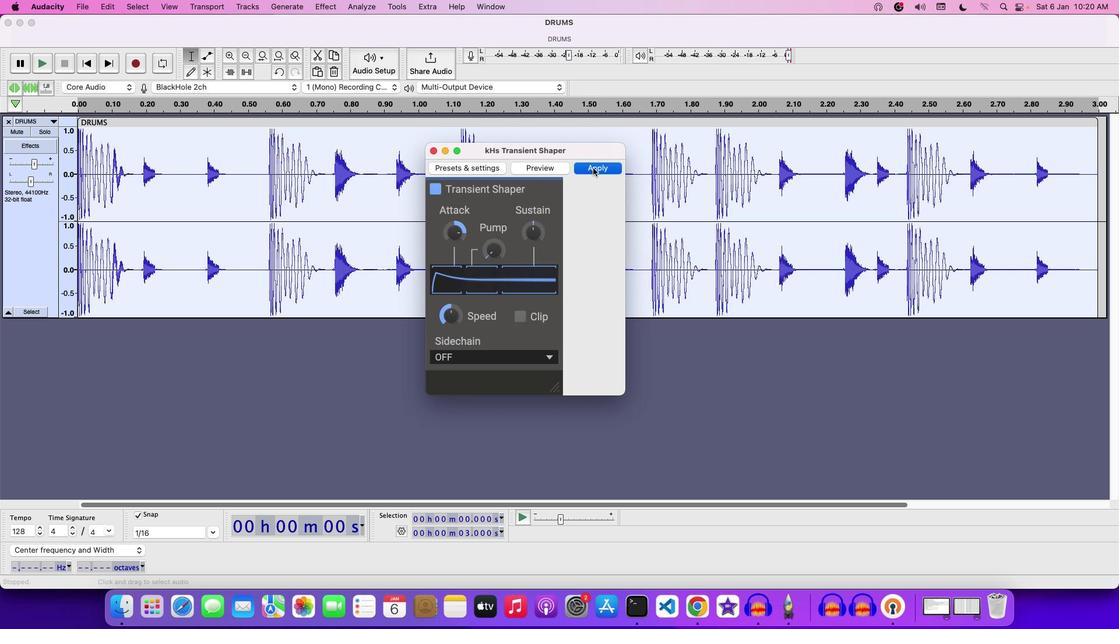 
Action: Mouse moved to (266, 141)
Screenshot: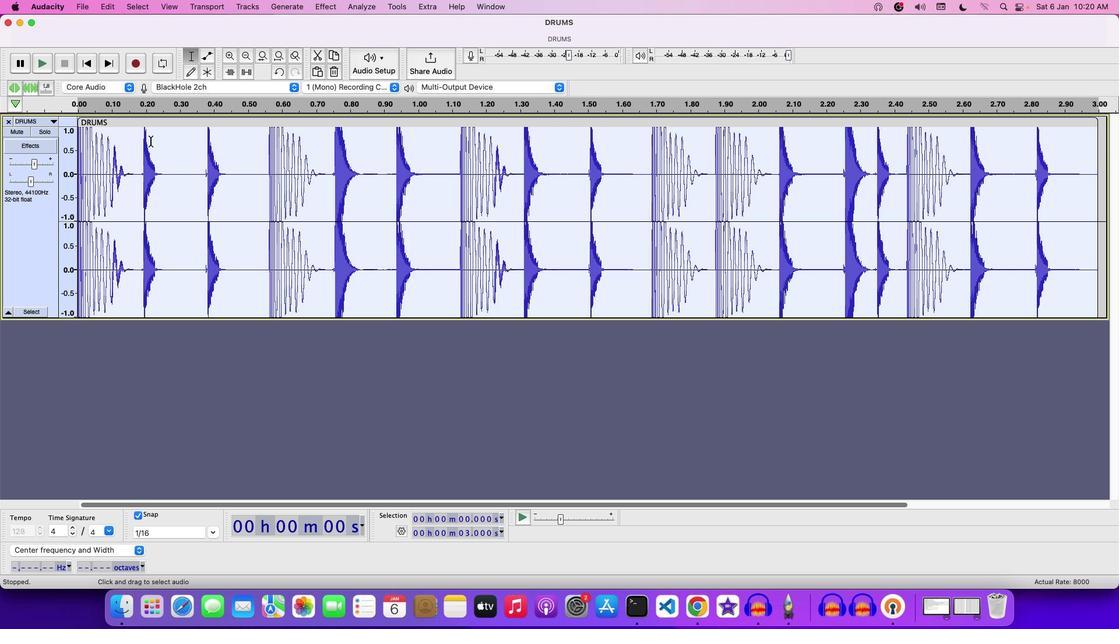
Action: Key pressed Key.space
Screenshot: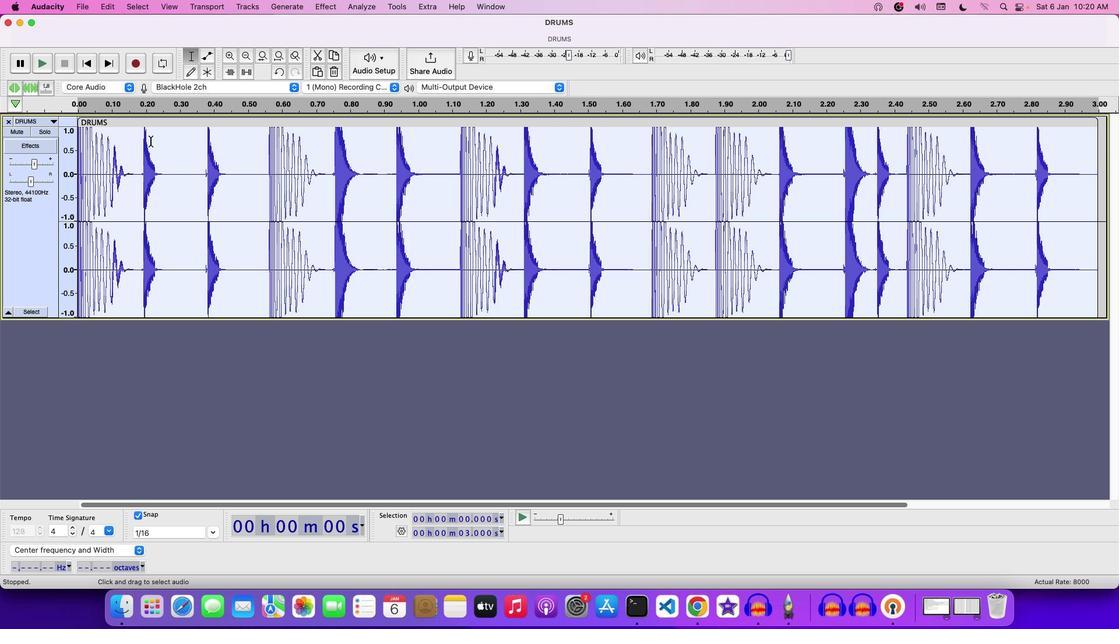 
Action: Mouse moved to (261, 171)
Screenshot: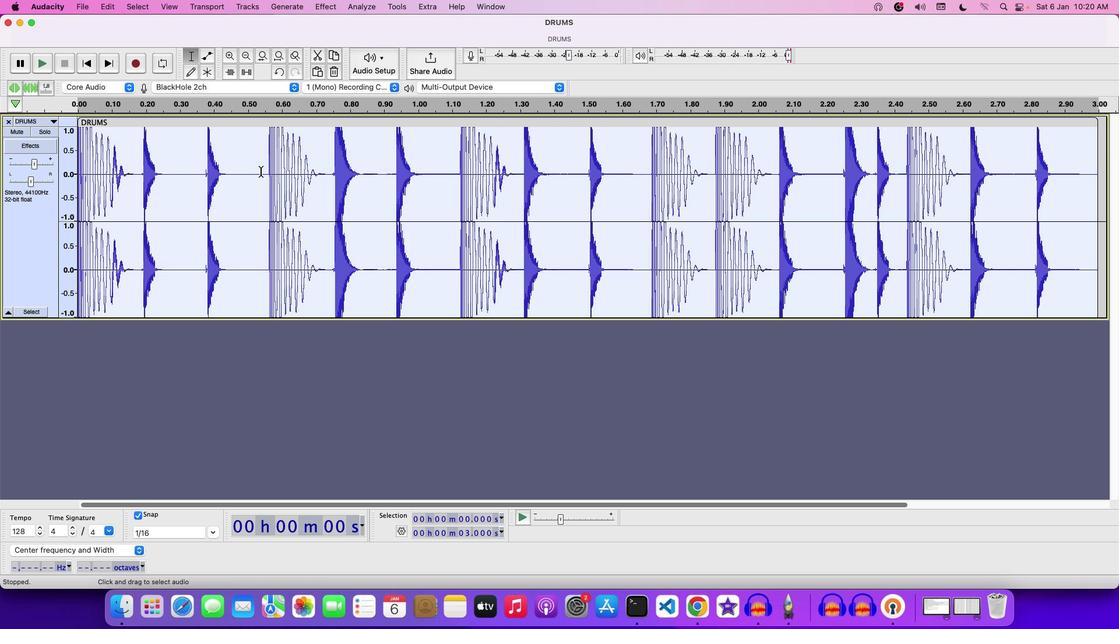 
Action: Key pressed Key.space
Screenshot: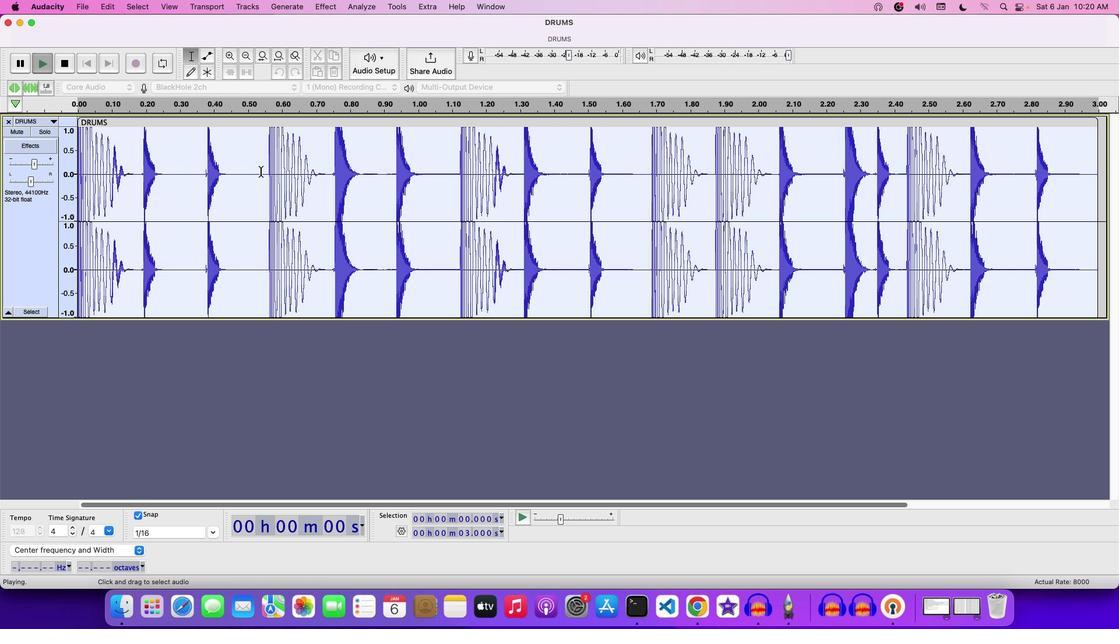 
Action: Mouse moved to (83, 9)
Screenshot: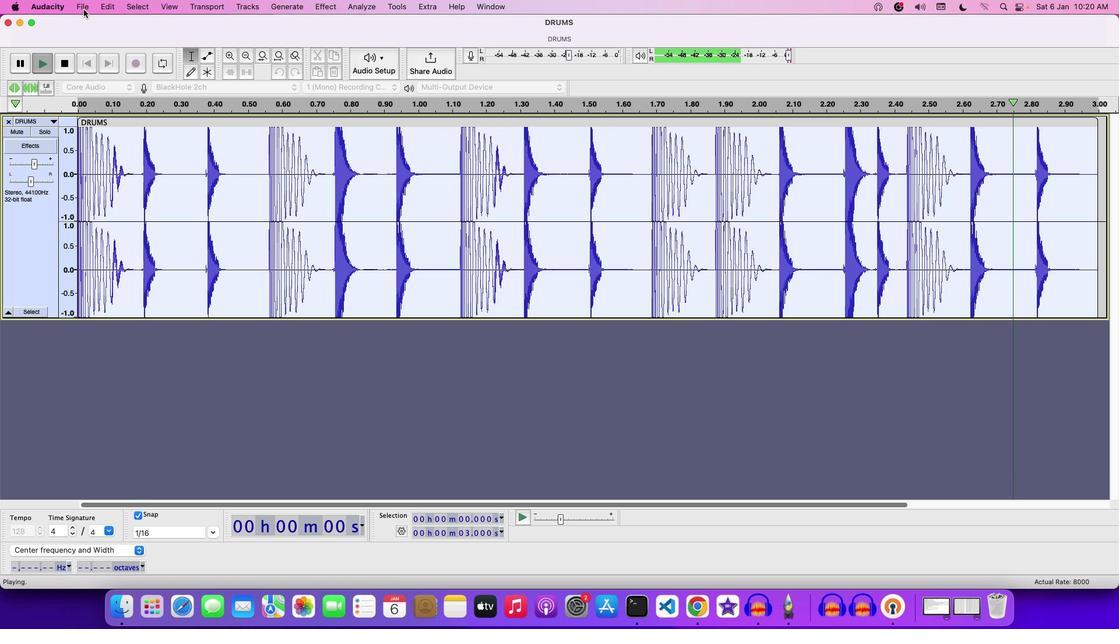 
Action: Mouse pressed left at (83, 9)
Screenshot: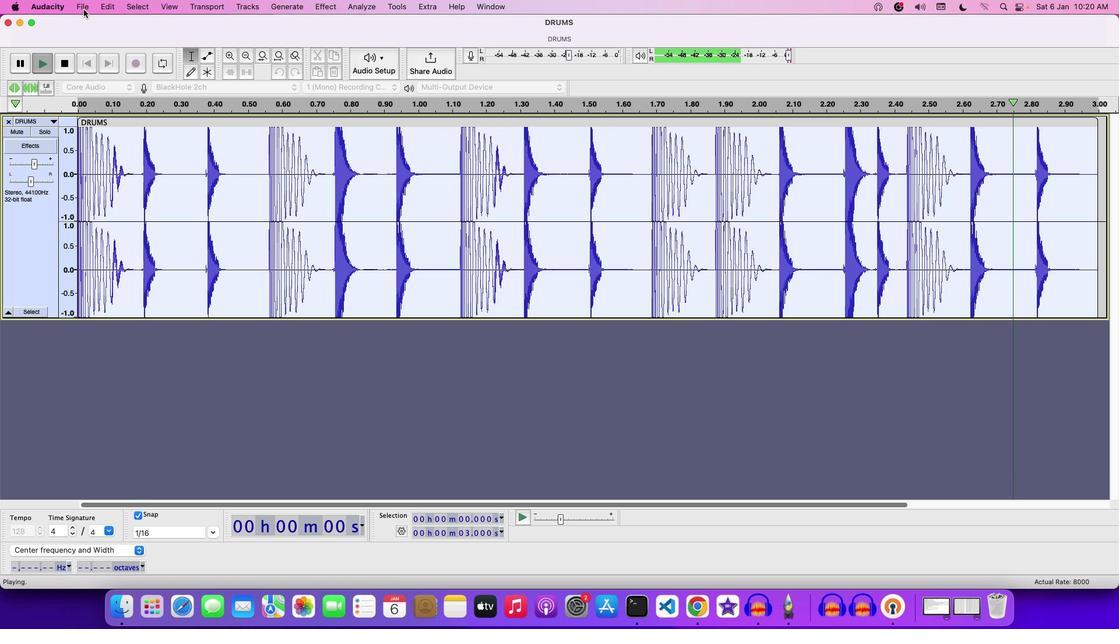 
Action: Mouse moved to (199, 82)
Screenshot: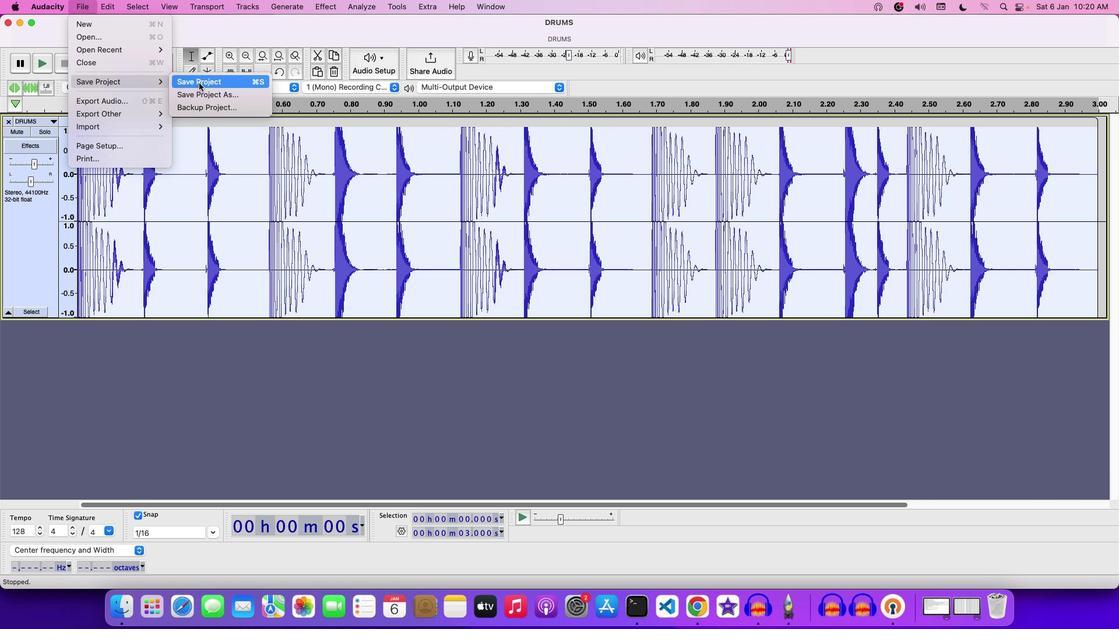 
Action: Mouse pressed left at (199, 82)
Screenshot: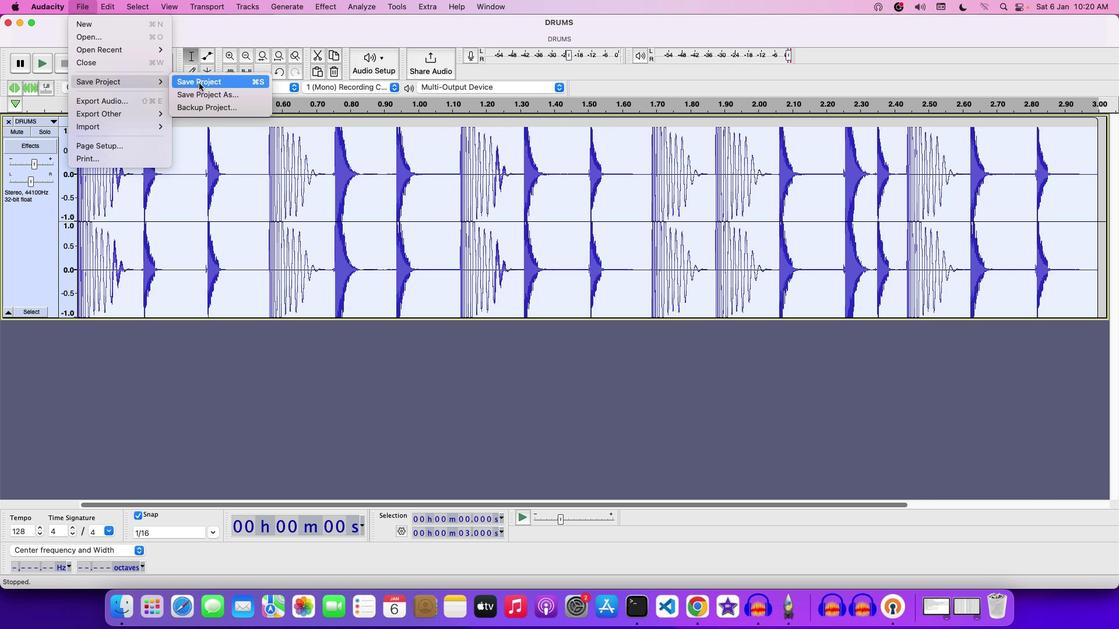 
Action: Mouse moved to (547, 149)
Screenshot: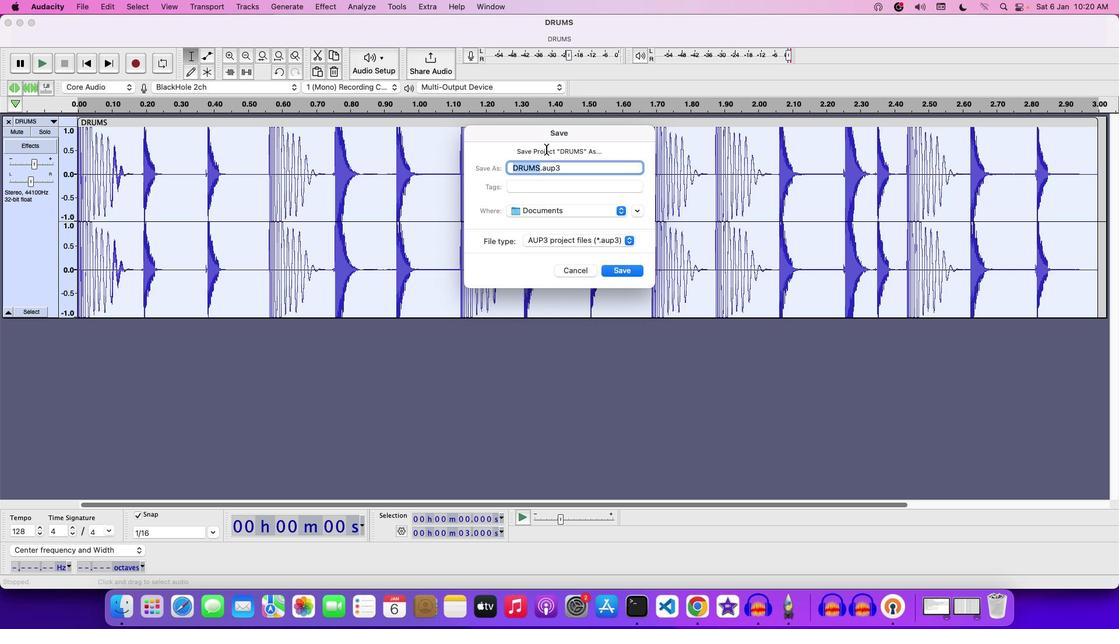 
Action: Key pressed Key.backspace'S''I''B''I''L''A''N''T''S'Key.space'S'
Screenshot: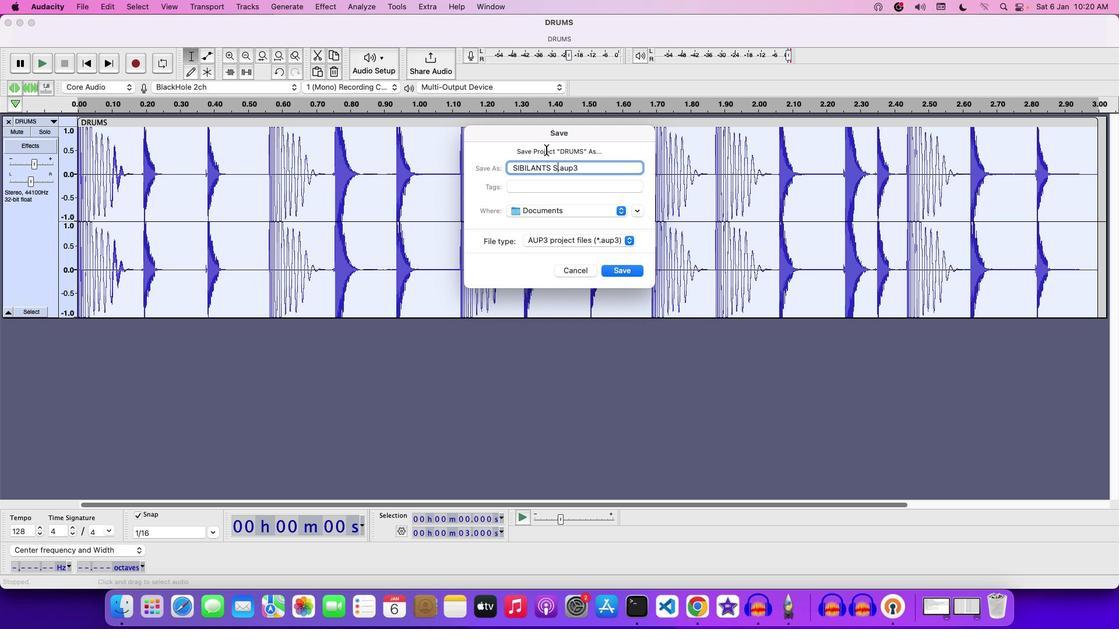 
Action: Mouse moved to (546, 149)
Screenshot: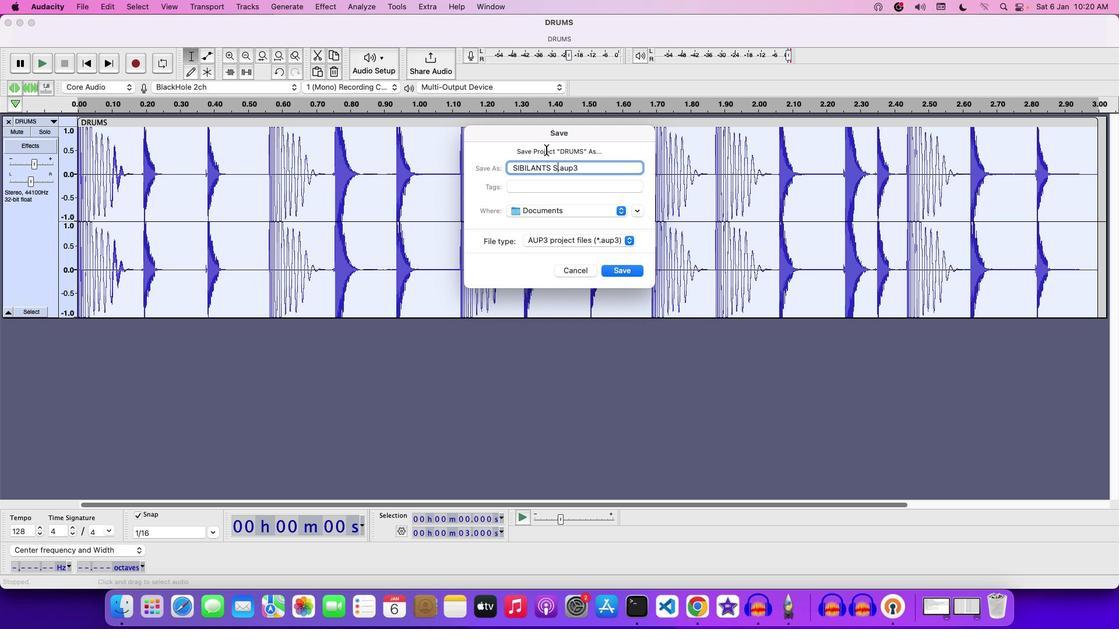 
Action: Key pressed 'O''U''N''D''S'Key.space'I''N'Key.space'D''R''U''M'Key.space'R''E''C''O''R''D''I''N''G'
Screenshot: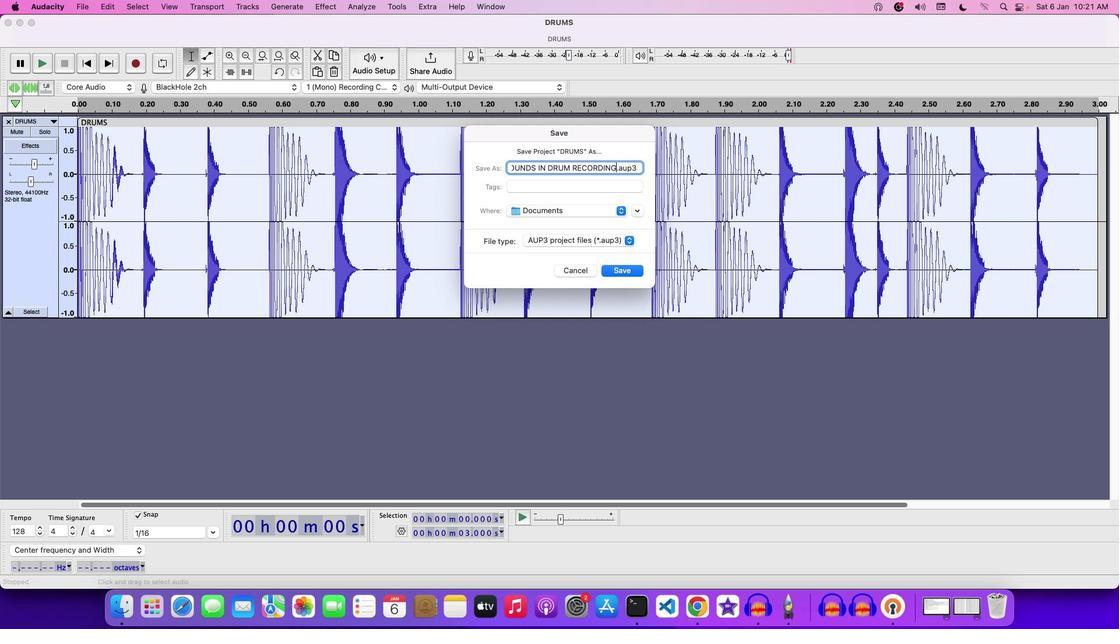 
Action: Mouse moved to (632, 269)
Screenshot: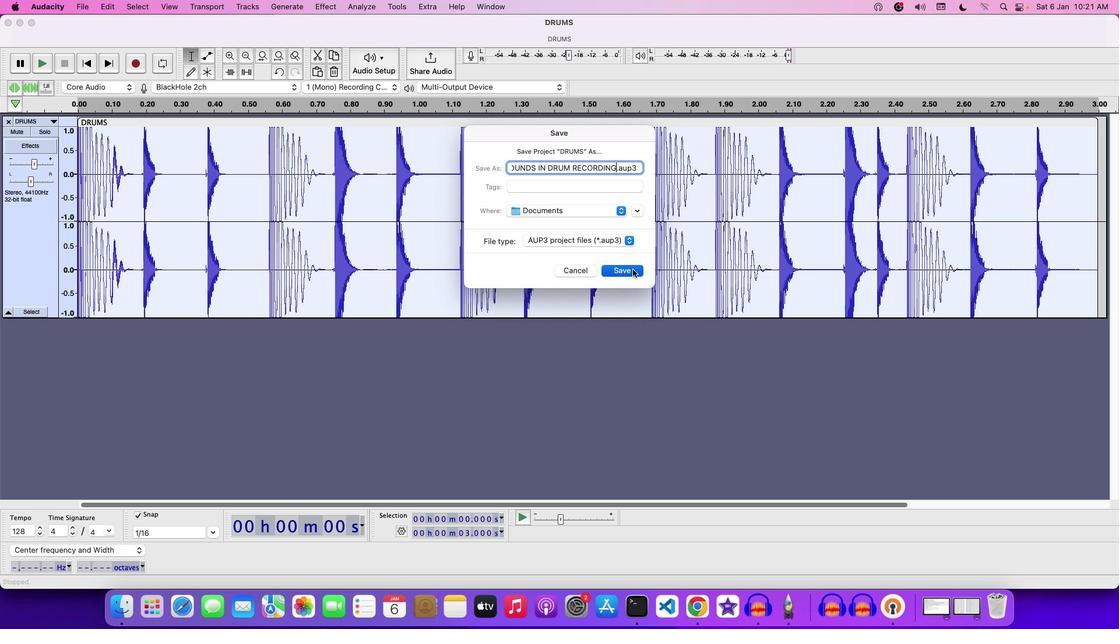 
Action: Mouse pressed left at (632, 269)
Screenshot: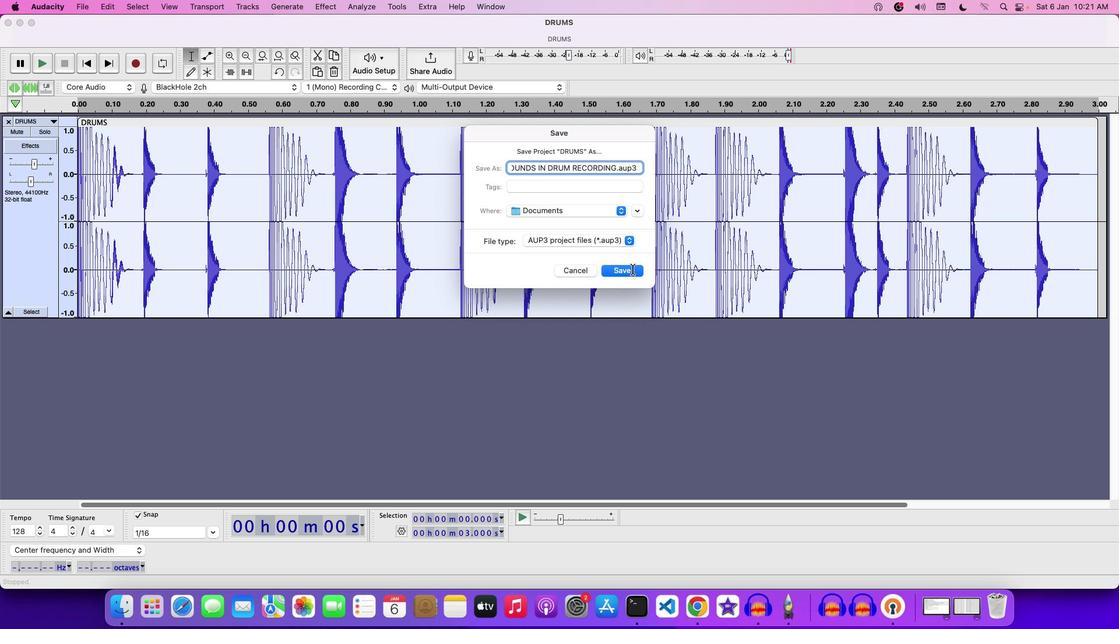 
Action: Mouse moved to (553, 257)
Screenshot: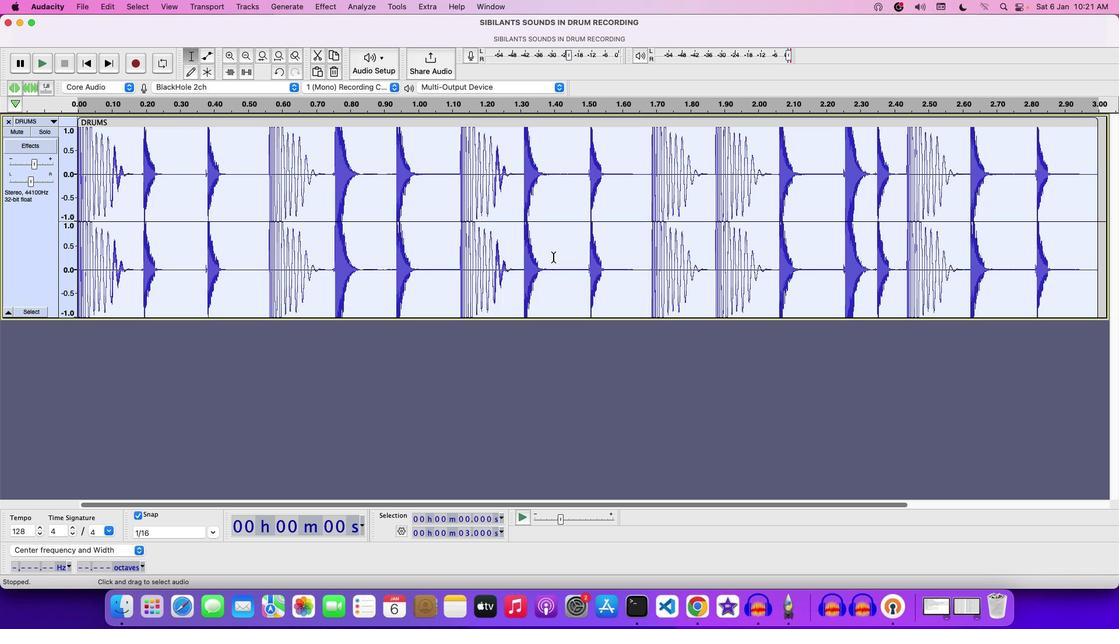 
